 Task: Look for space in Rāmshīr, Iran from 5th July, 2023 to 15th July, 2023 for 9 adults in price range Rs.15000 to Rs.25000. Place can be entire place with 5 bedrooms having 5 beds and 5 bathrooms. Property type can be house, flat, guest house. Amenities needed are: washing machine. Booking option can be shelf check-in. Required host language is English.
Action: Mouse moved to (406, 66)
Screenshot: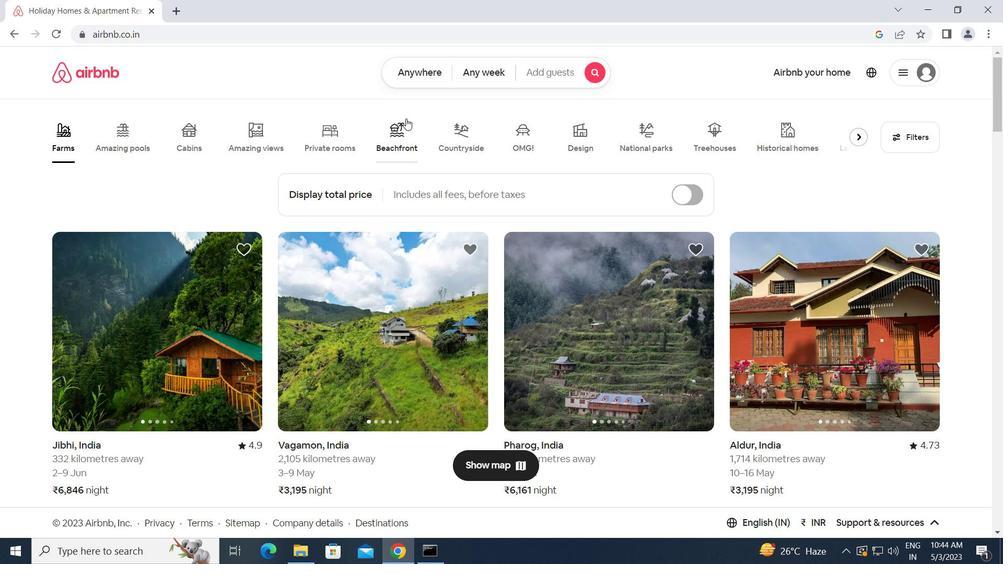 
Action: Mouse pressed left at (406, 66)
Screenshot: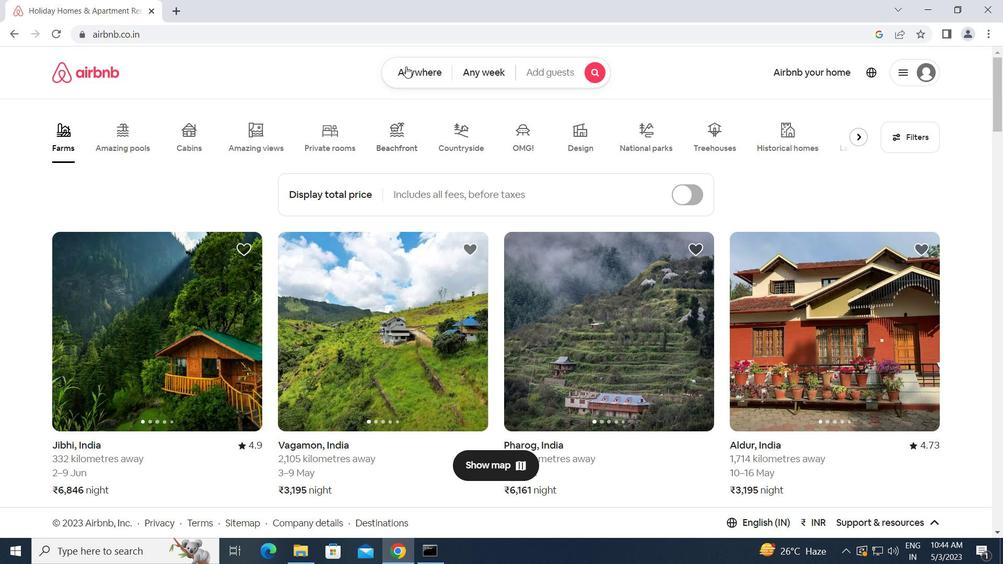 
Action: Mouse moved to (301, 112)
Screenshot: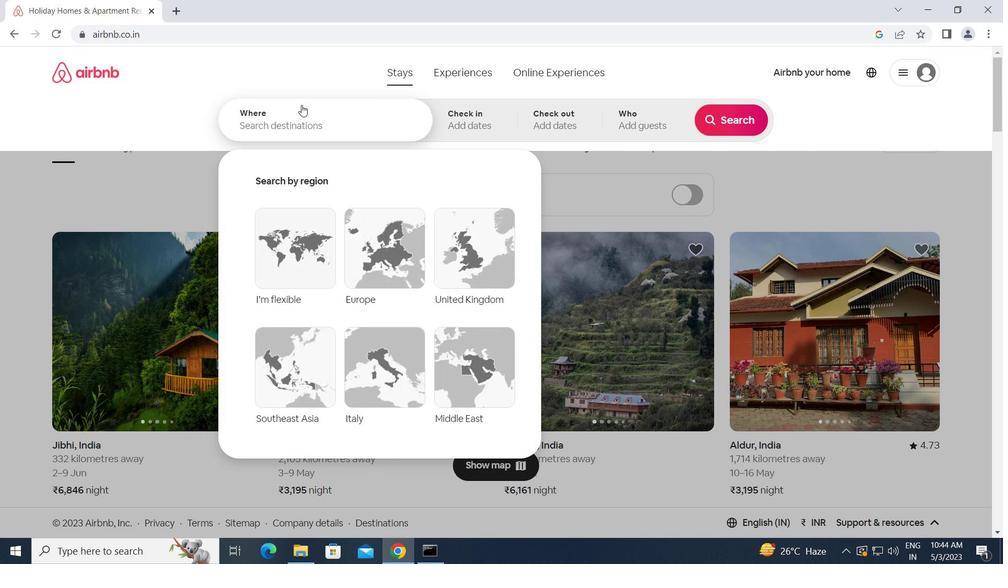 
Action: Mouse pressed left at (301, 112)
Screenshot: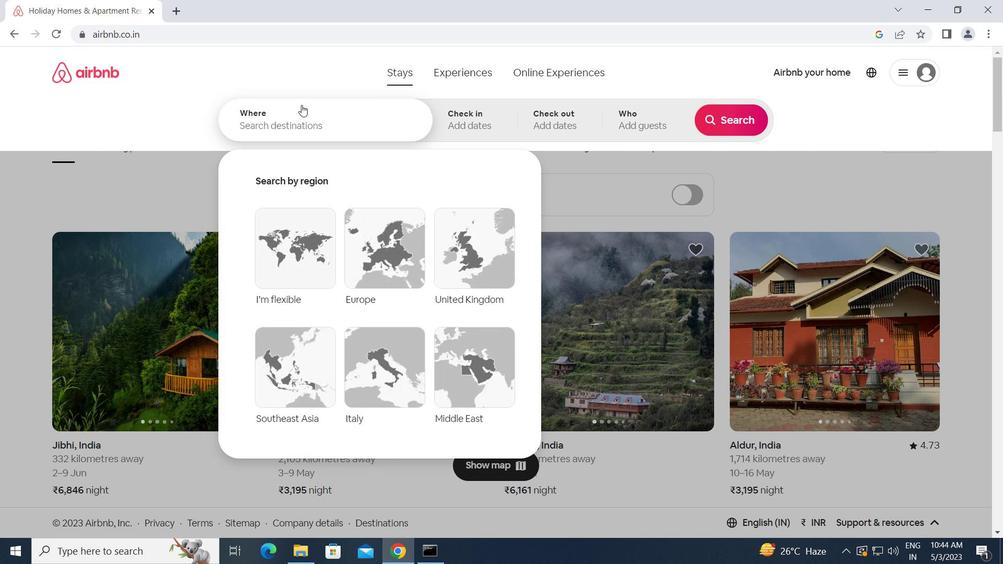 
Action: Key pressed r<Key.caps_lock>amshir,<Key.space><Key.caps_lock>i<Key.caps_lock>ran<Key.enter>
Screenshot: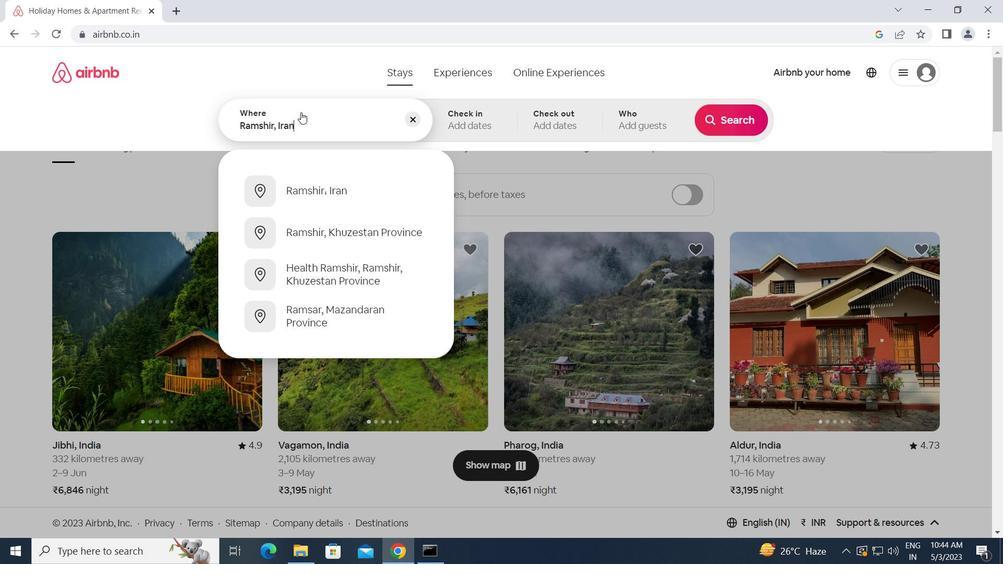 
Action: Mouse moved to (729, 225)
Screenshot: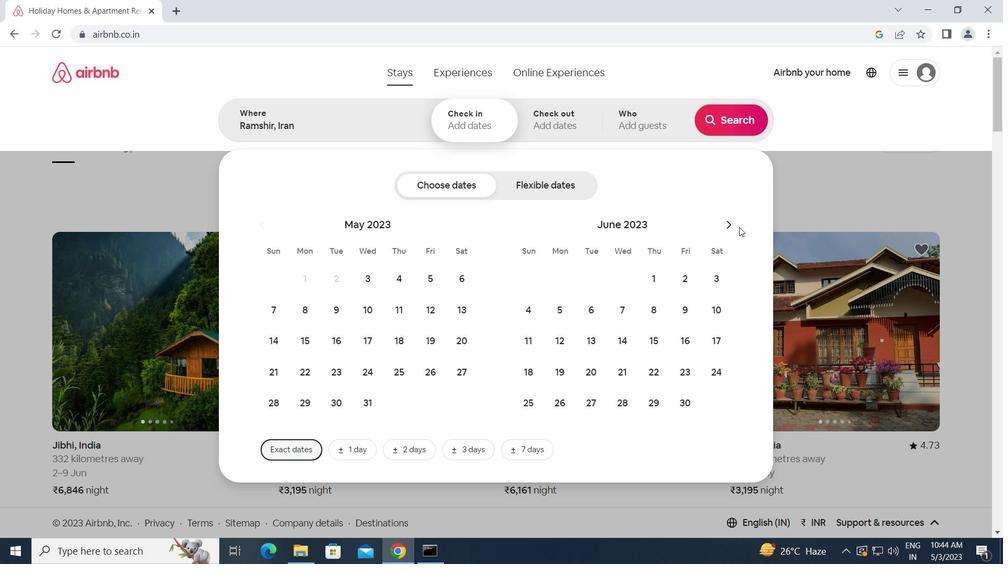 
Action: Mouse pressed left at (729, 225)
Screenshot: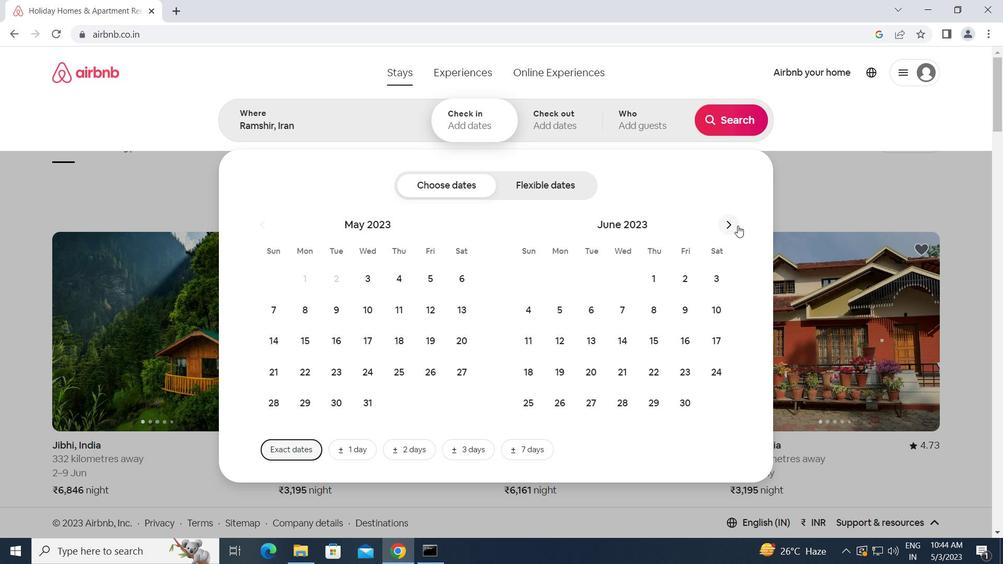 
Action: Mouse moved to (625, 310)
Screenshot: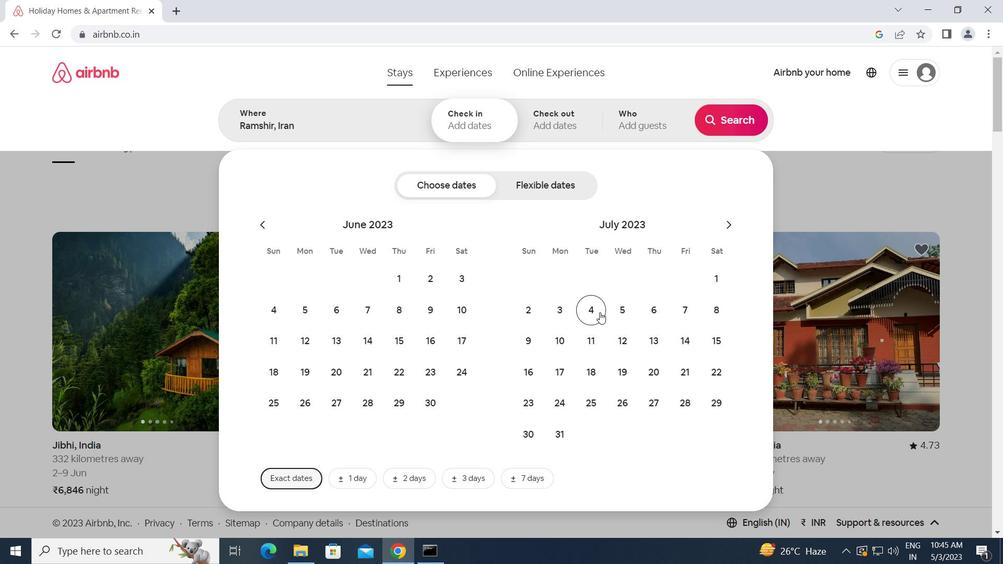 
Action: Mouse pressed left at (625, 310)
Screenshot: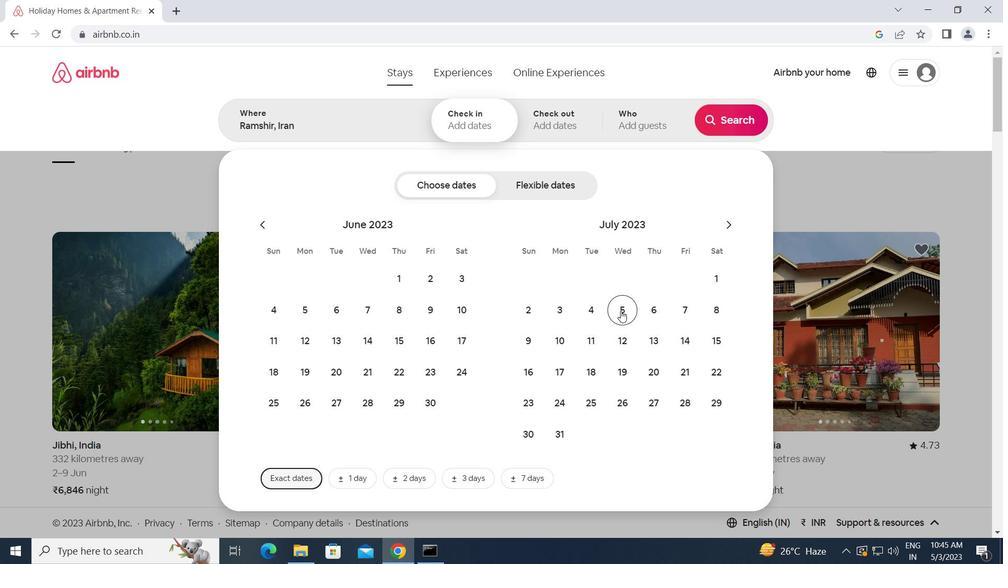 
Action: Mouse moved to (715, 341)
Screenshot: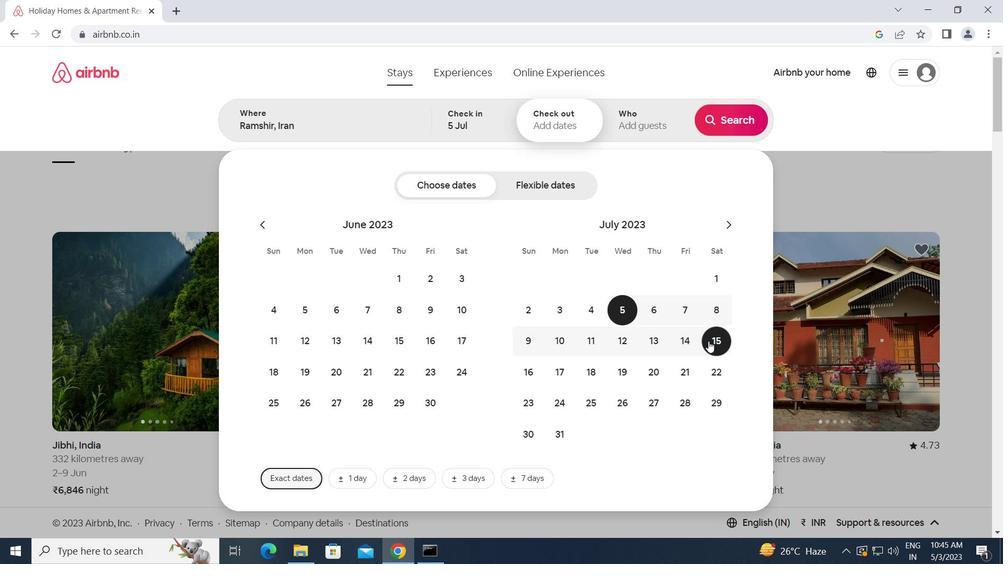 
Action: Mouse pressed left at (715, 341)
Screenshot: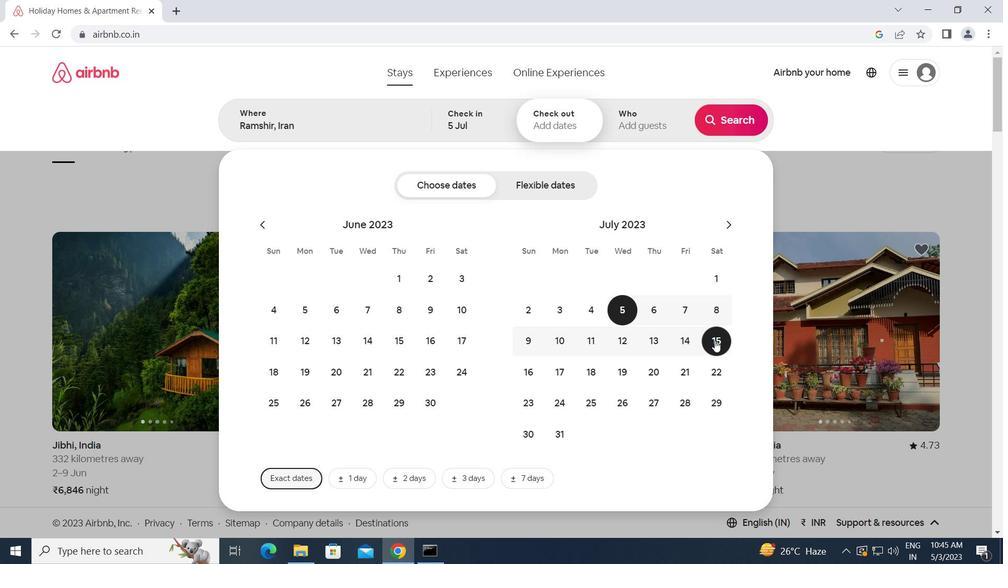 
Action: Mouse moved to (634, 121)
Screenshot: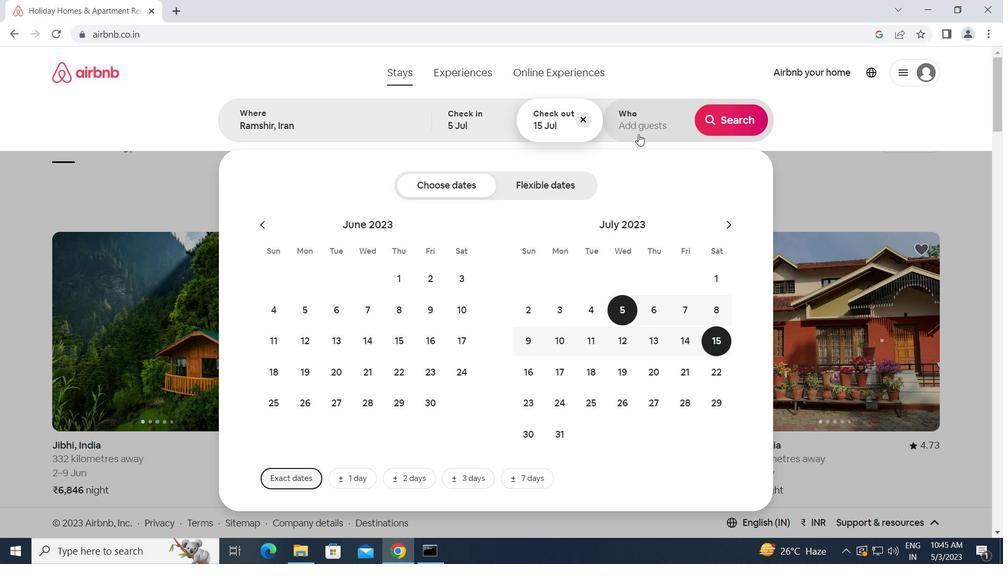 
Action: Mouse pressed left at (634, 121)
Screenshot: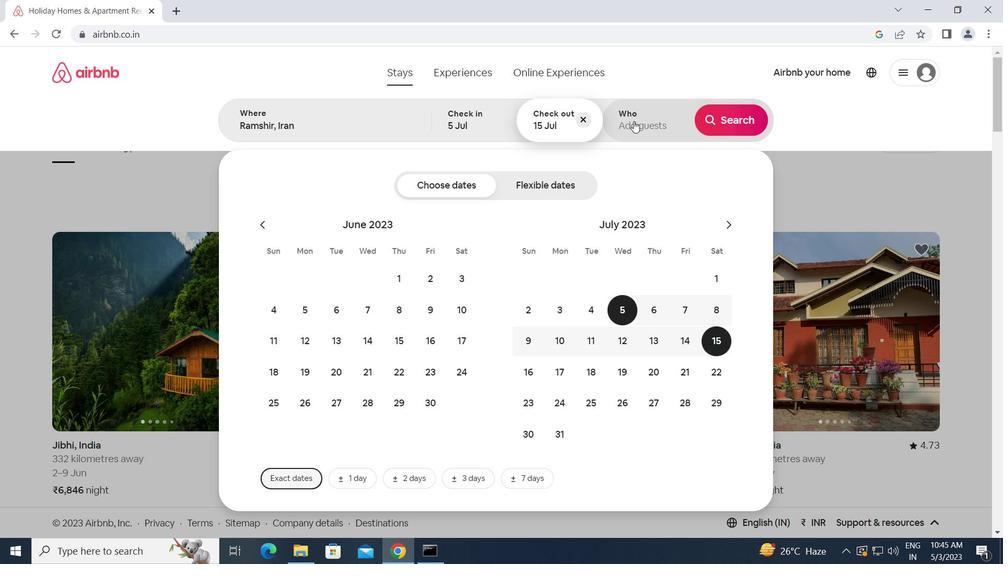 
Action: Mouse moved to (731, 193)
Screenshot: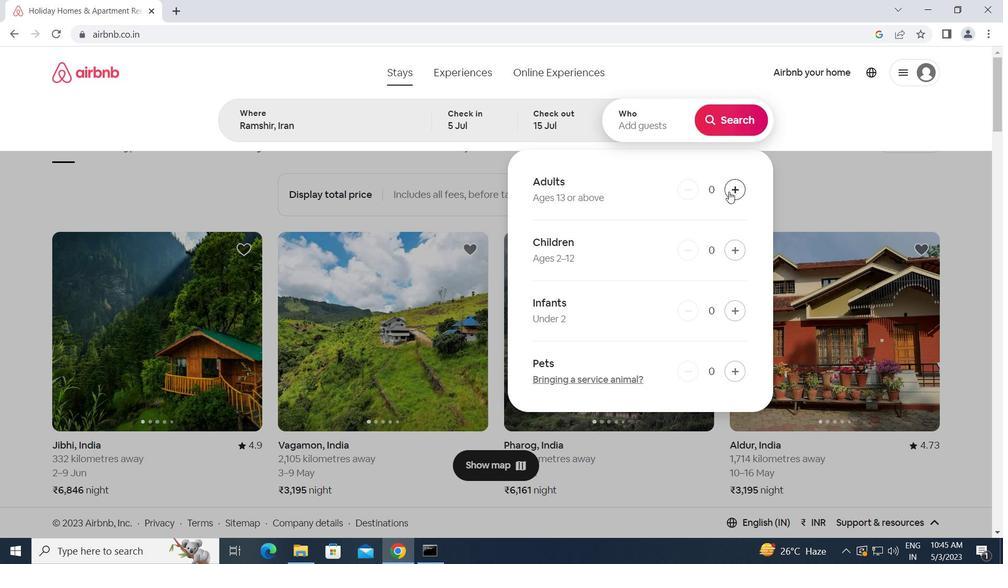 
Action: Mouse pressed left at (731, 193)
Screenshot: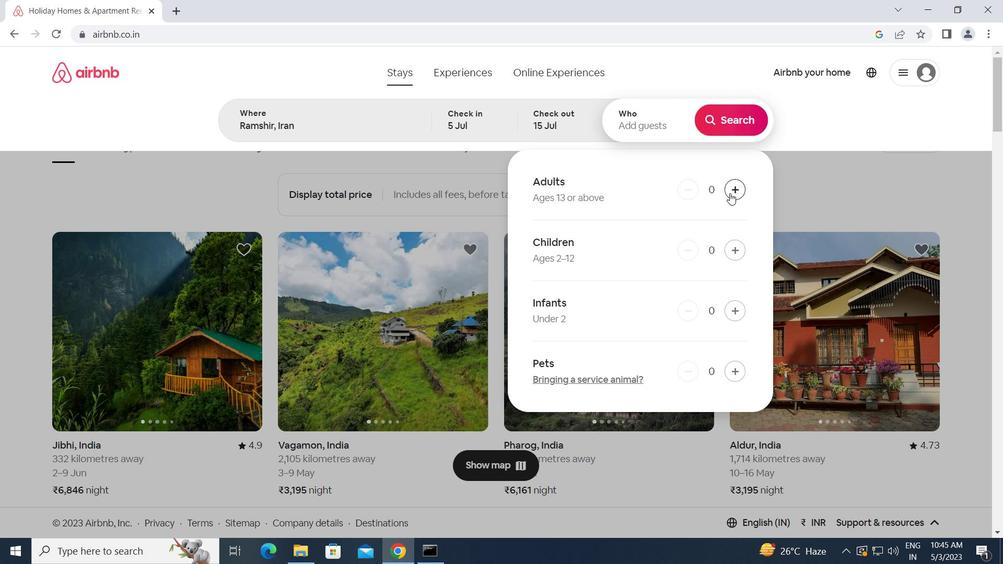 
Action: Mouse pressed left at (731, 193)
Screenshot: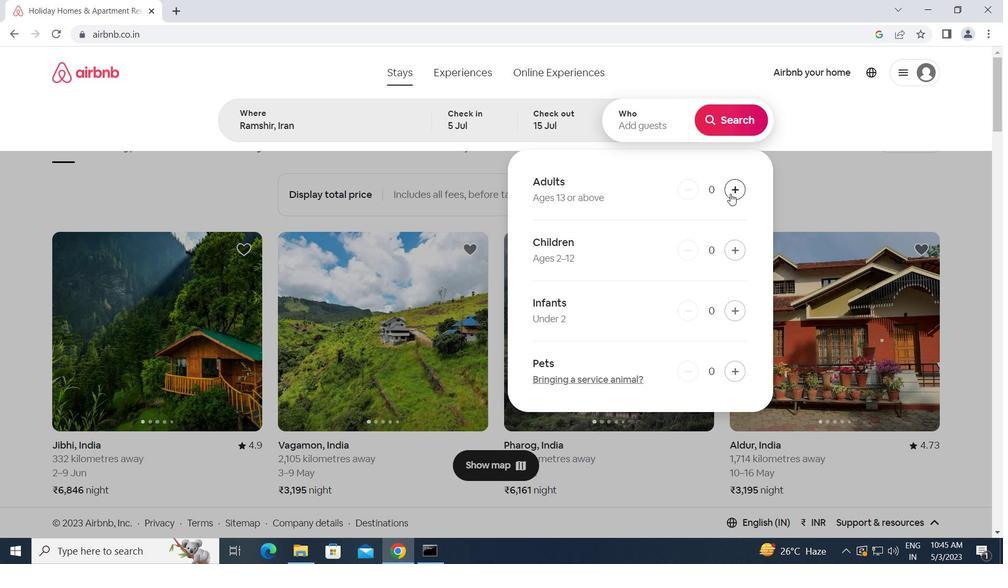 
Action: Mouse pressed left at (731, 193)
Screenshot: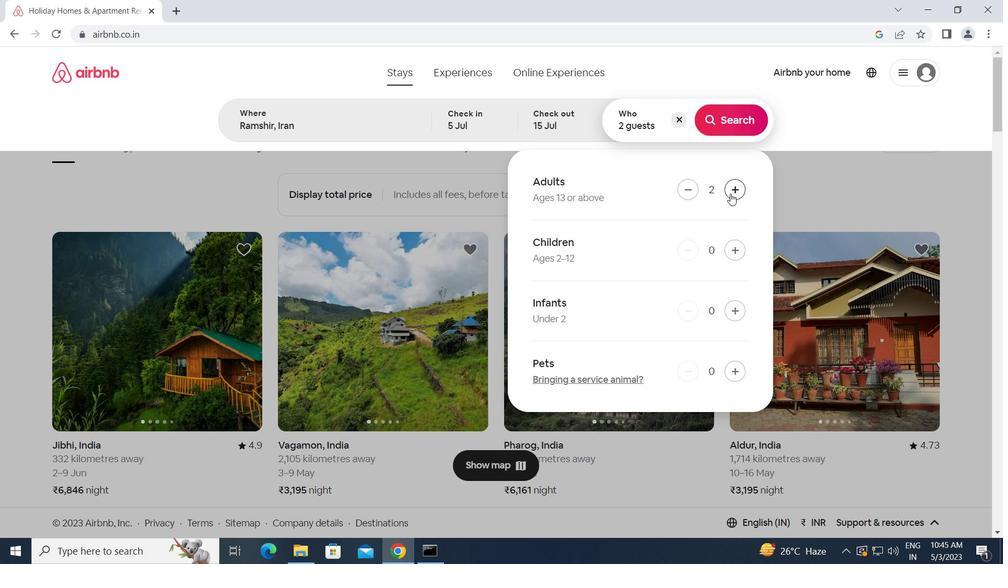 
Action: Mouse pressed left at (731, 193)
Screenshot: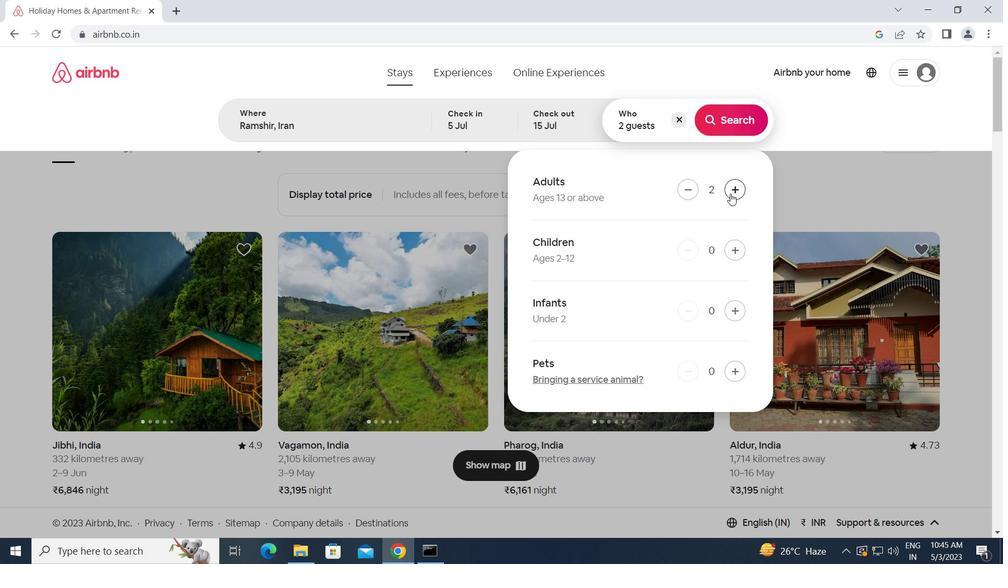 
Action: Mouse pressed left at (731, 193)
Screenshot: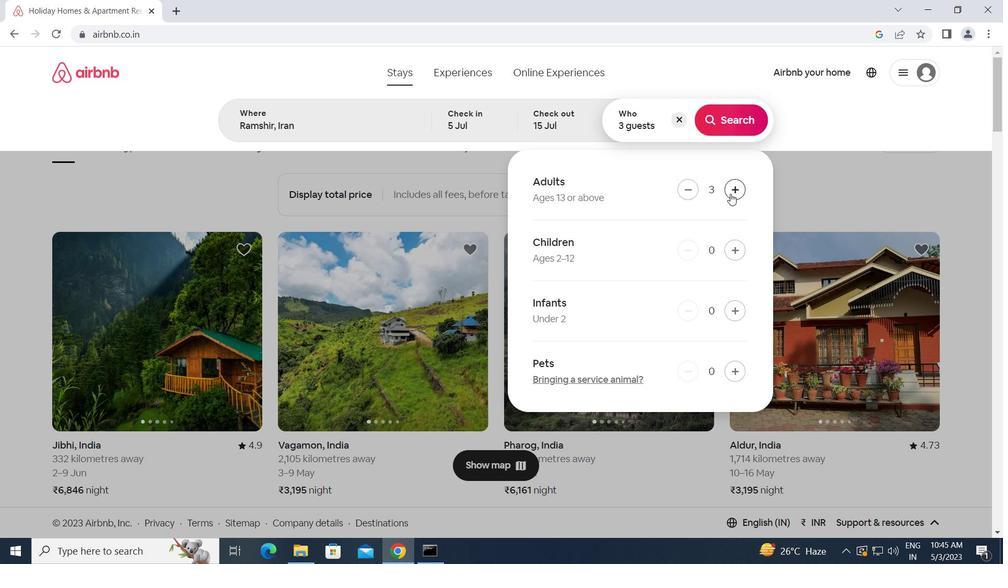 
Action: Mouse pressed left at (731, 193)
Screenshot: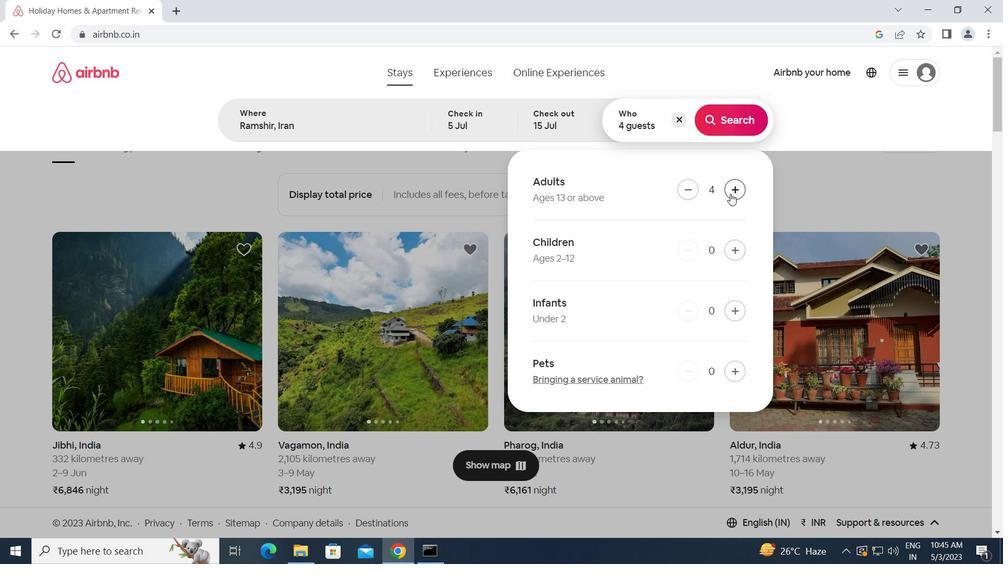 
Action: Mouse pressed left at (731, 193)
Screenshot: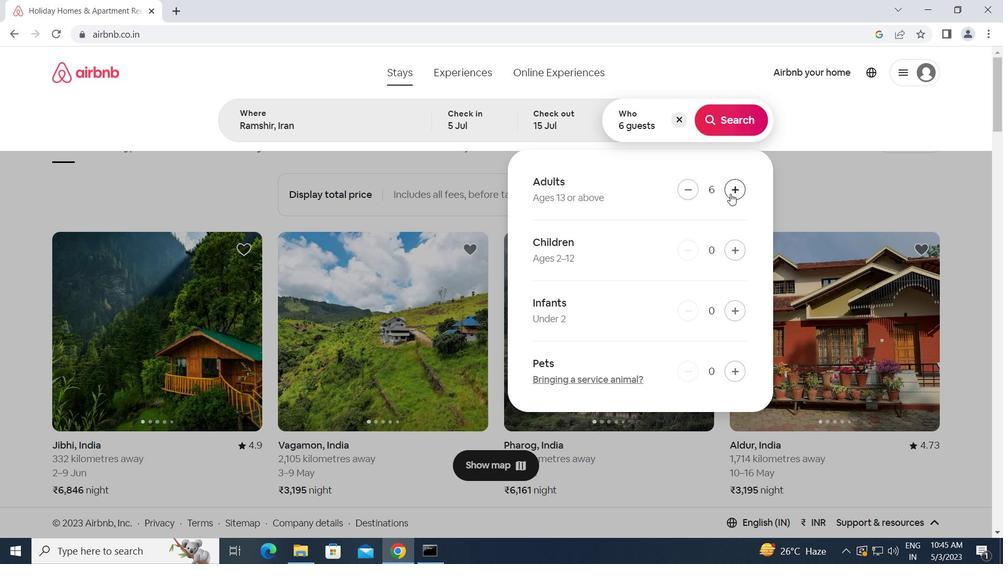 
Action: Mouse pressed left at (731, 193)
Screenshot: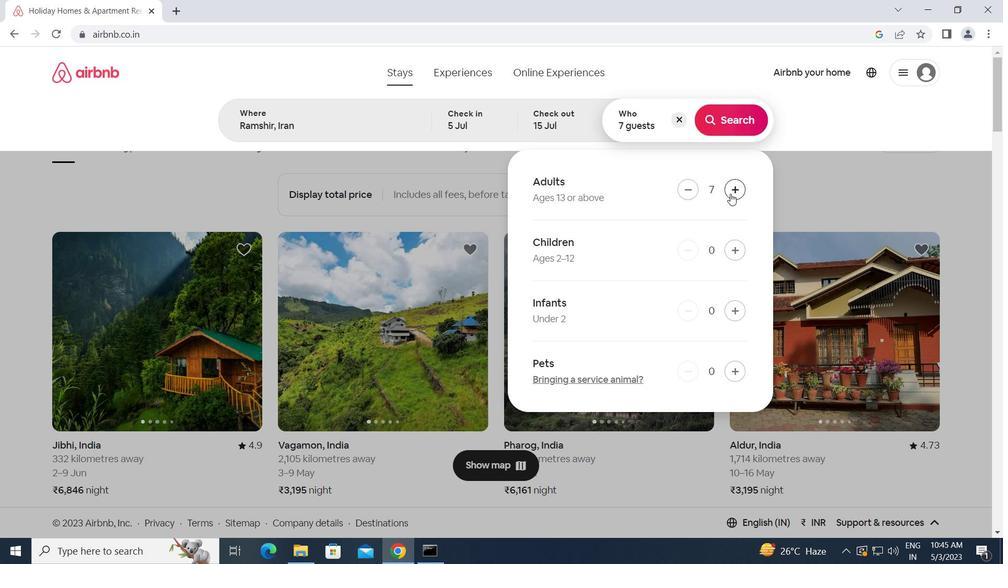 
Action: Mouse pressed left at (731, 193)
Screenshot: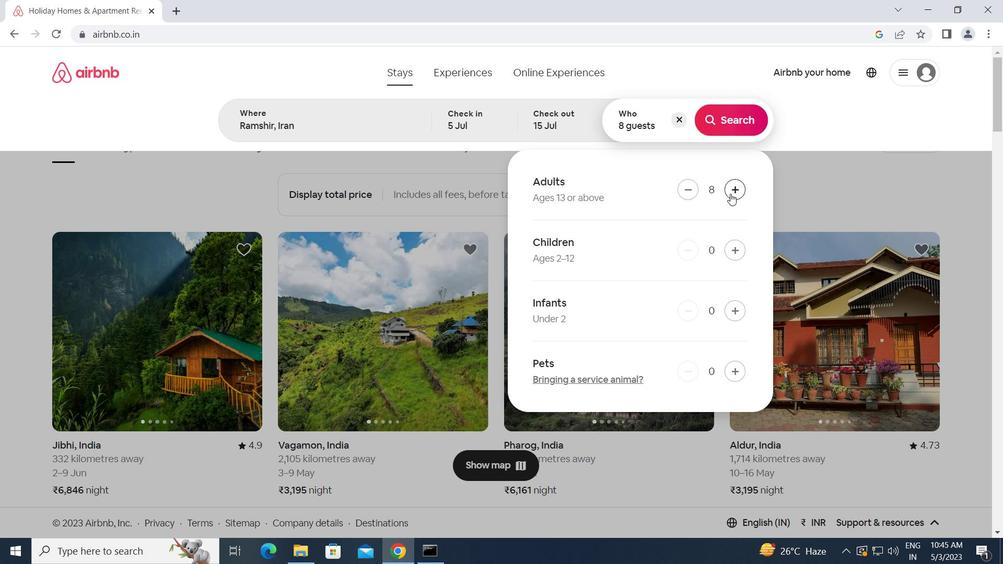 
Action: Mouse moved to (723, 120)
Screenshot: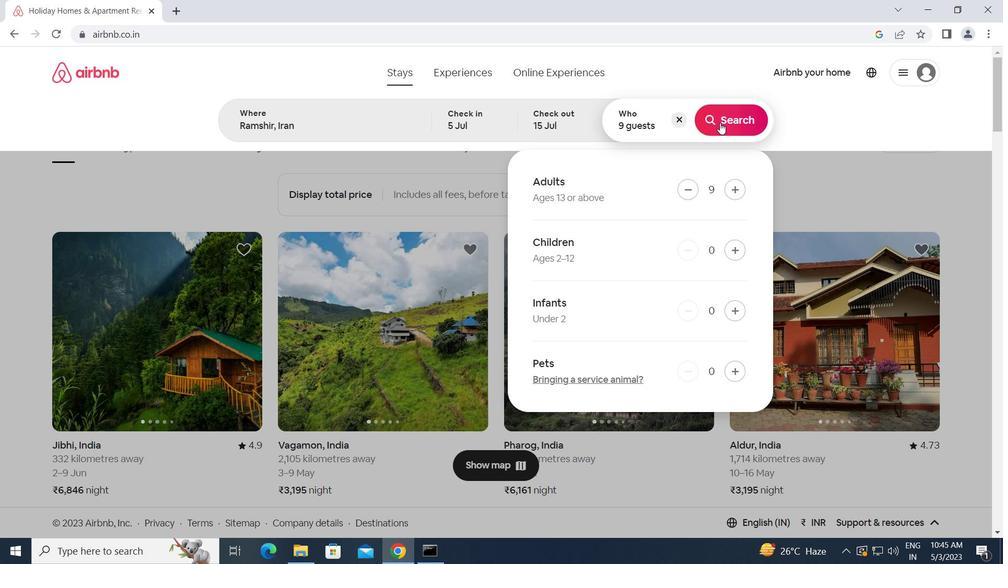 
Action: Mouse pressed left at (723, 120)
Screenshot: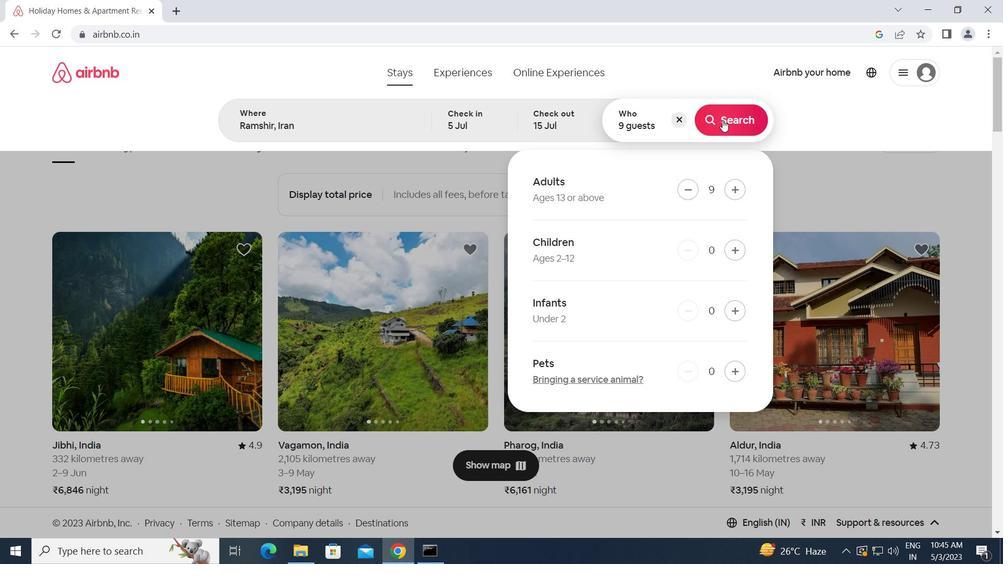 
Action: Mouse moved to (942, 123)
Screenshot: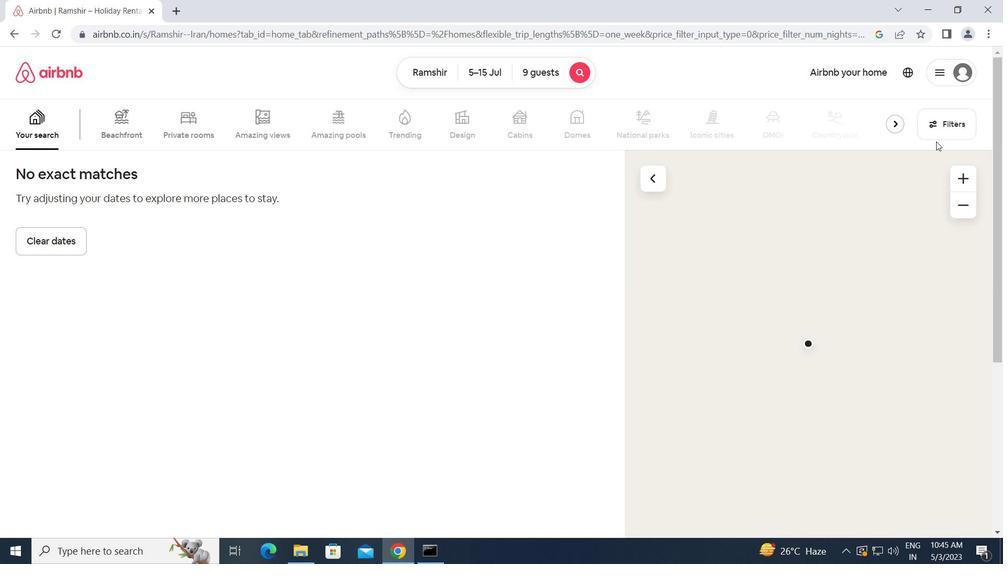 
Action: Mouse pressed left at (942, 123)
Screenshot: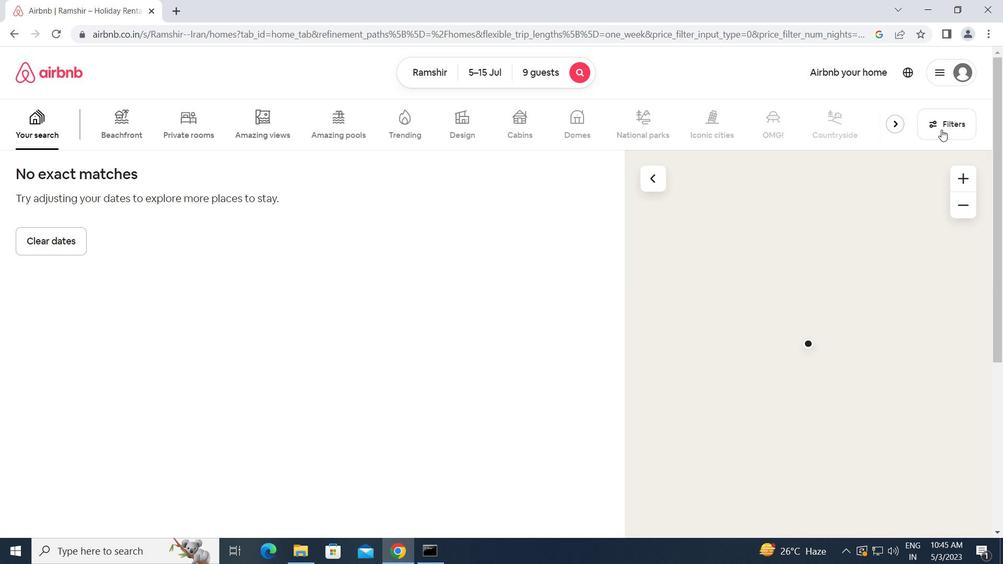 
Action: Mouse moved to (333, 207)
Screenshot: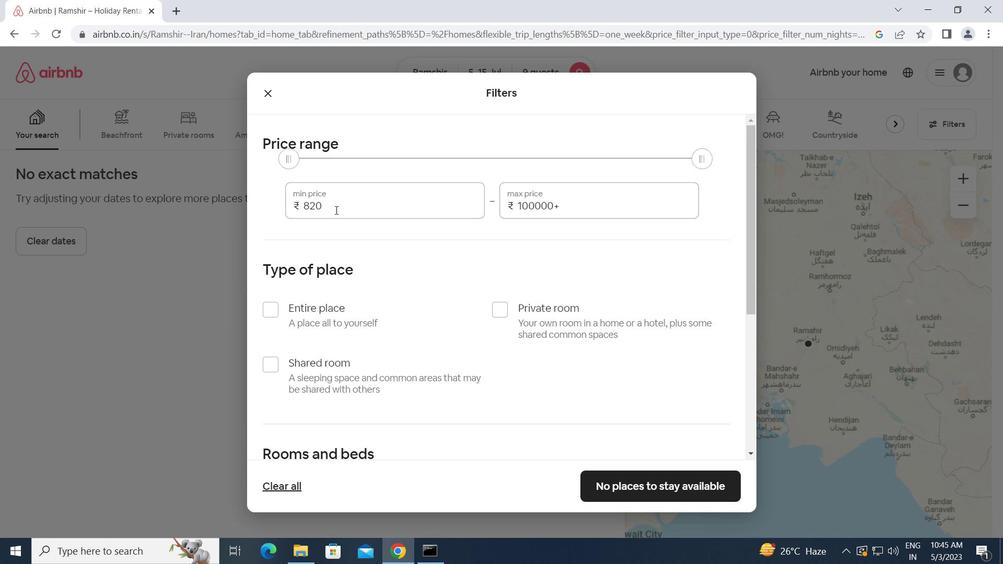 
Action: Mouse pressed left at (333, 207)
Screenshot: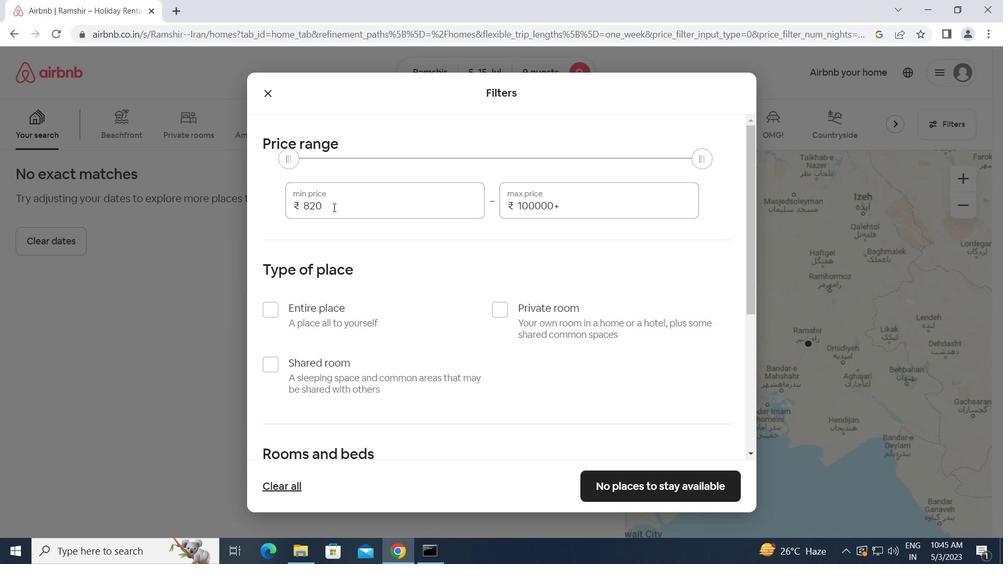 
Action: Mouse moved to (281, 207)
Screenshot: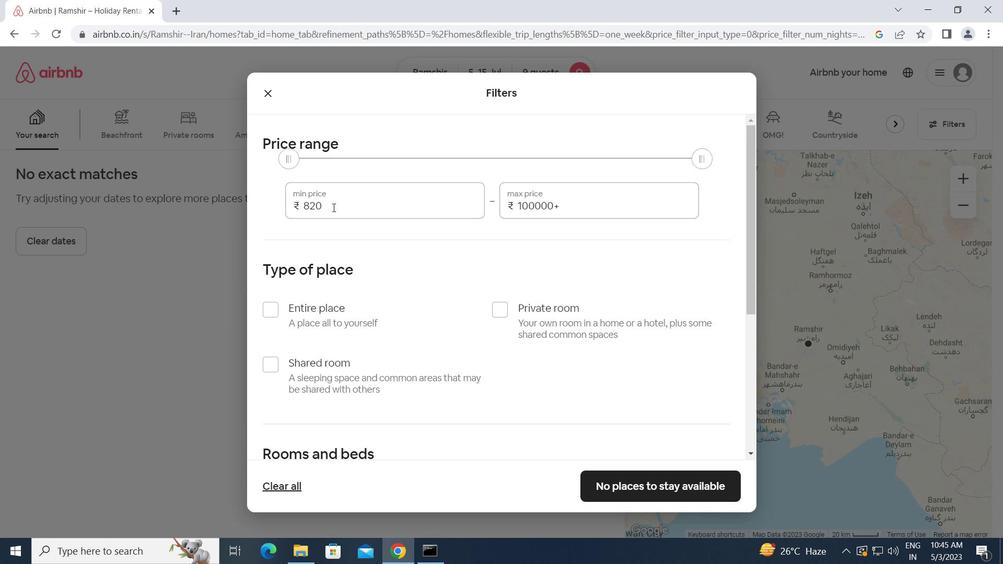 
Action: Key pressed 15000<Key.tab>3<Key.backspace>25000
Screenshot: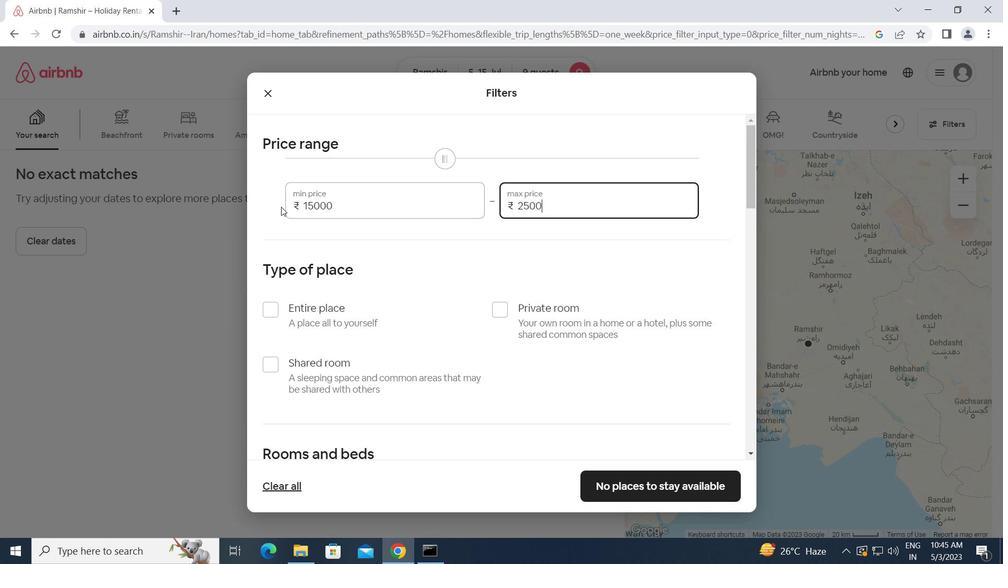 
Action: Mouse moved to (266, 300)
Screenshot: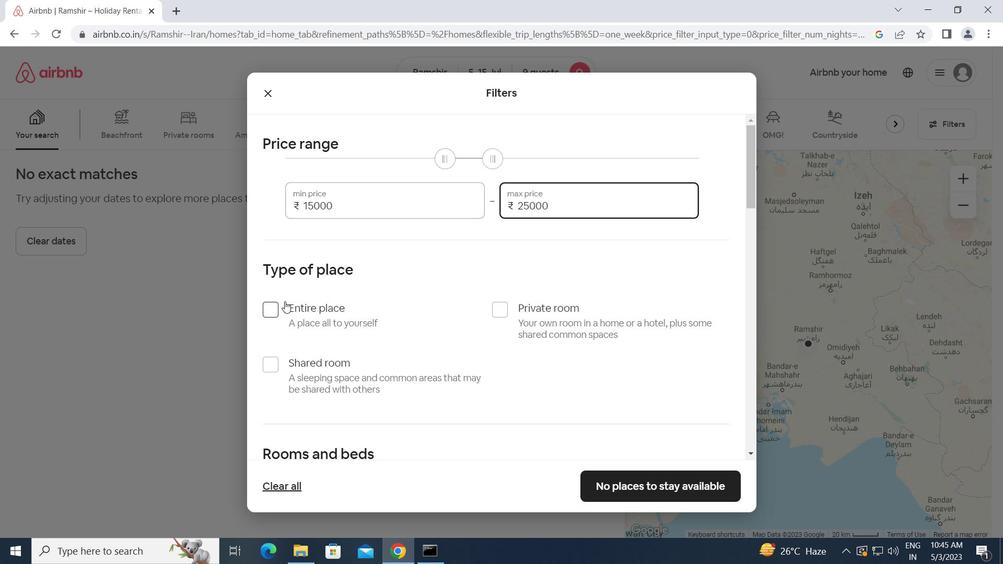 
Action: Mouse pressed left at (266, 300)
Screenshot: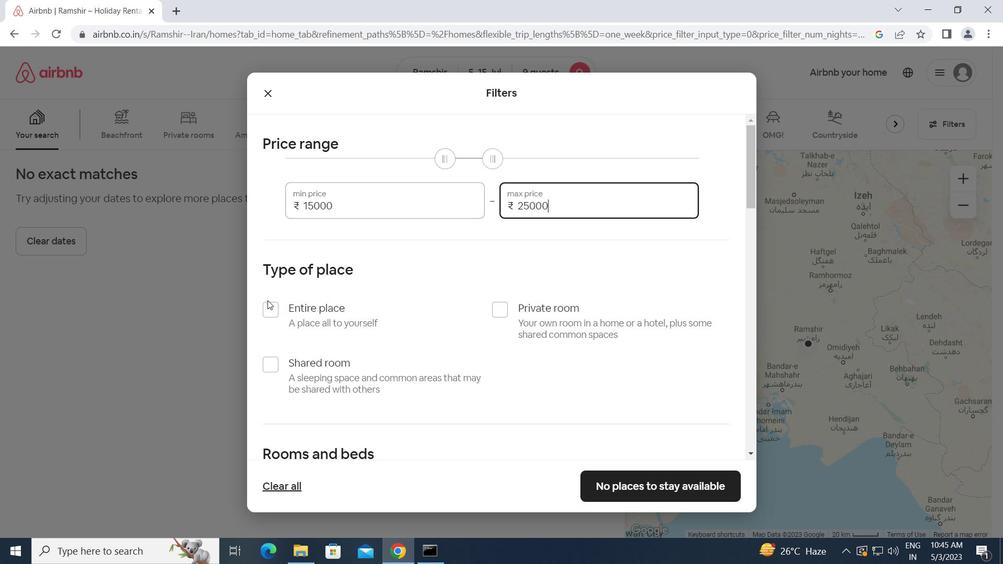 
Action: Mouse moved to (278, 306)
Screenshot: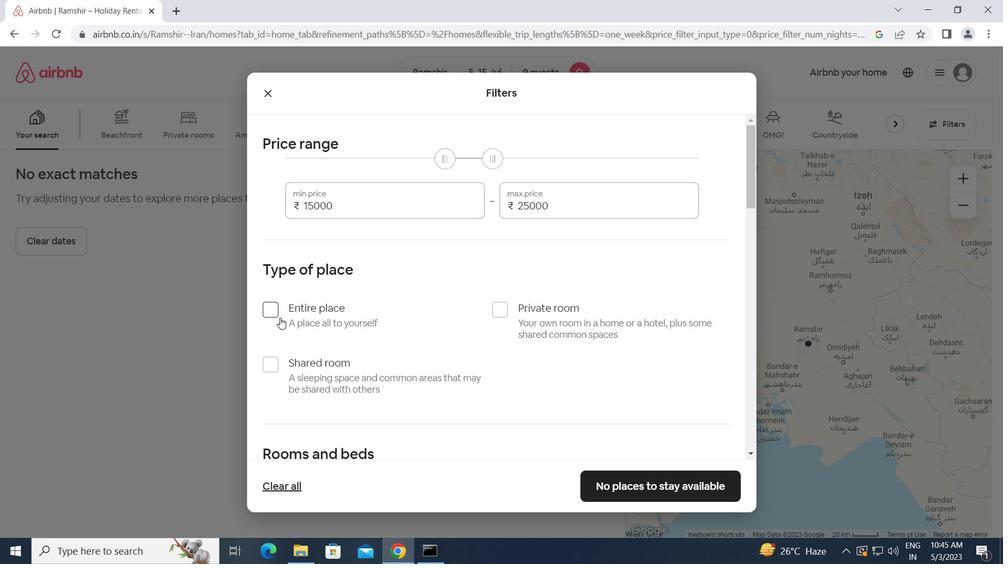 
Action: Mouse pressed left at (278, 306)
Screenshot: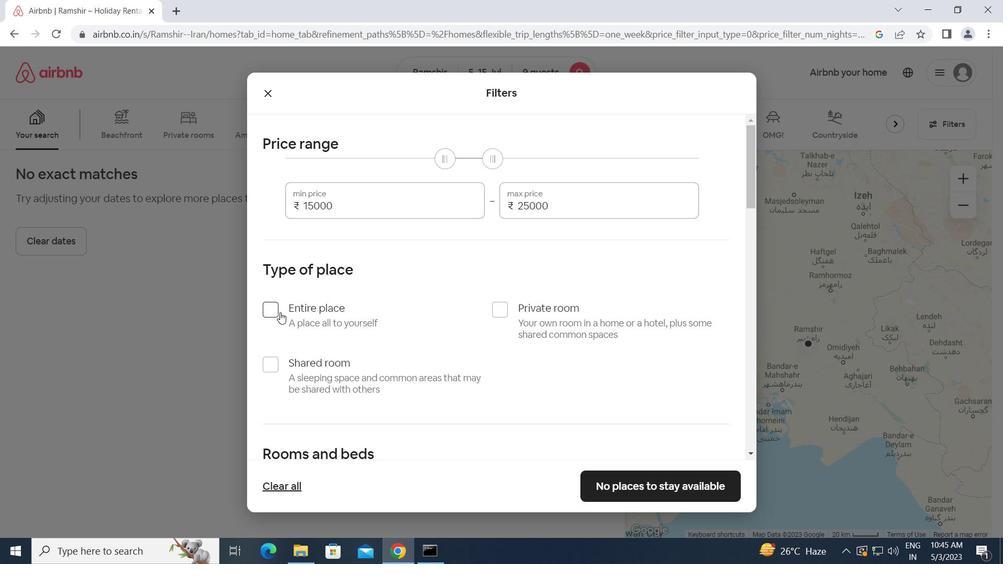 
Action: Mouse moved to (288, 311)
Screenshot: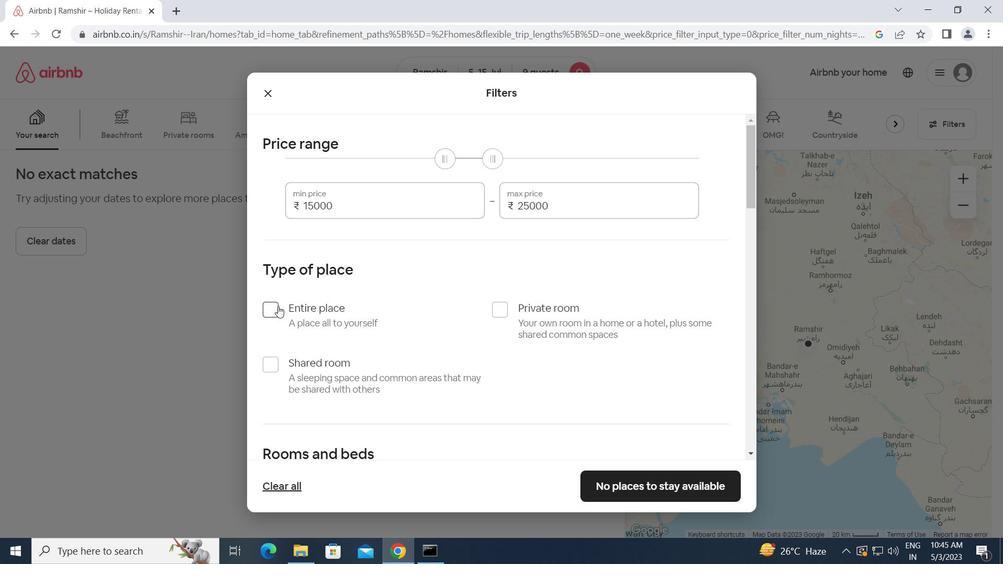
Action: Mouse scrolled (288, 311) with delta (0, 0)
Screenshot: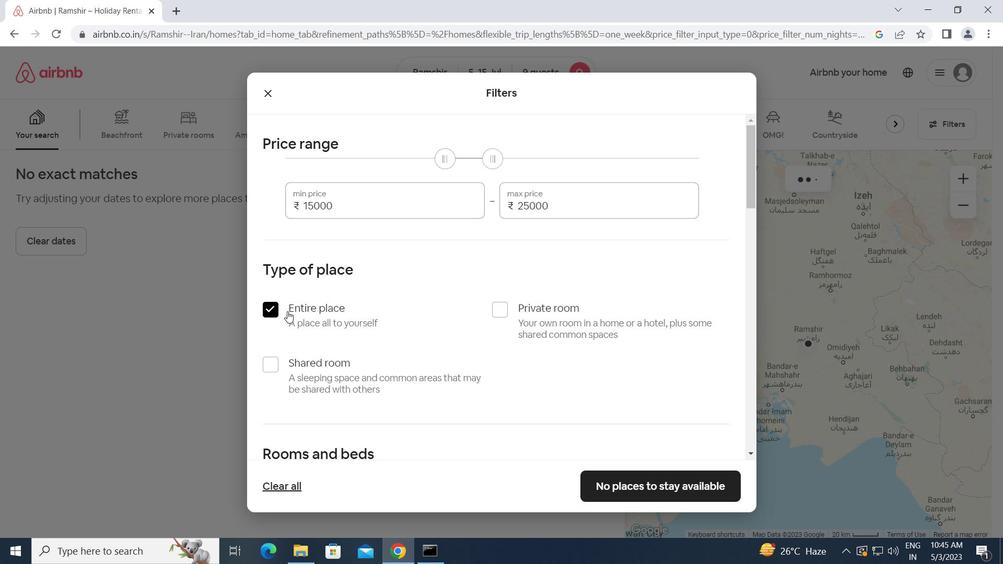 
Action: Mouse scrolled (288, 311) with delta (0, 0)
Screenshot: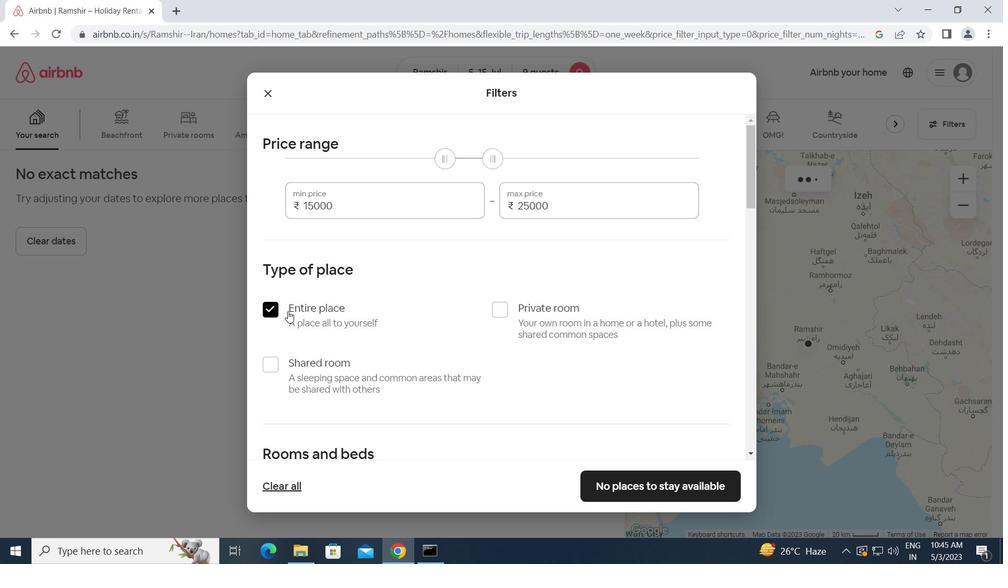 
Action: Mouse scrolled (288, 311) with delta (0, 0)
Screenshot: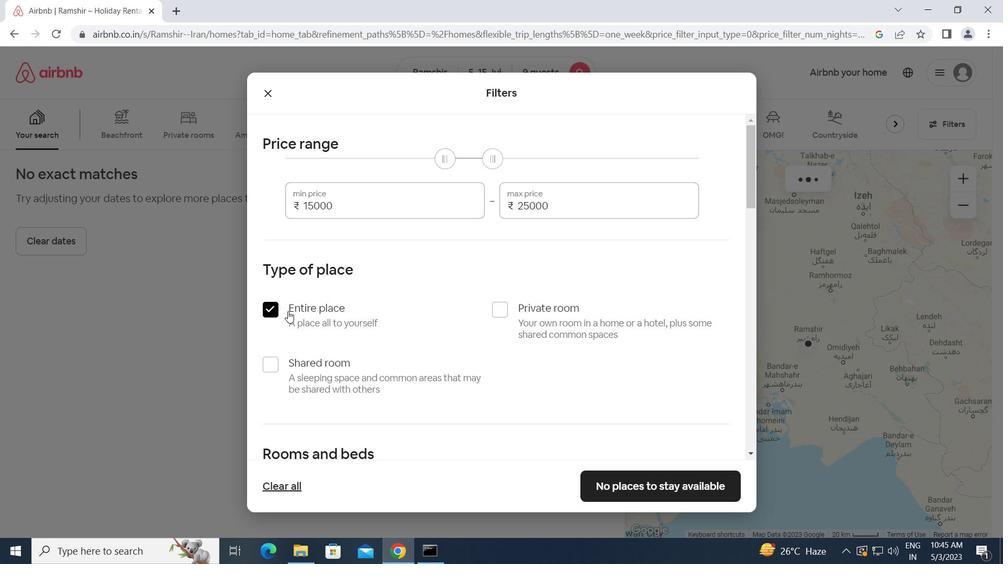 
Action: Mouse scrolled (288, 311) with delta (0, 0)
Screenshot: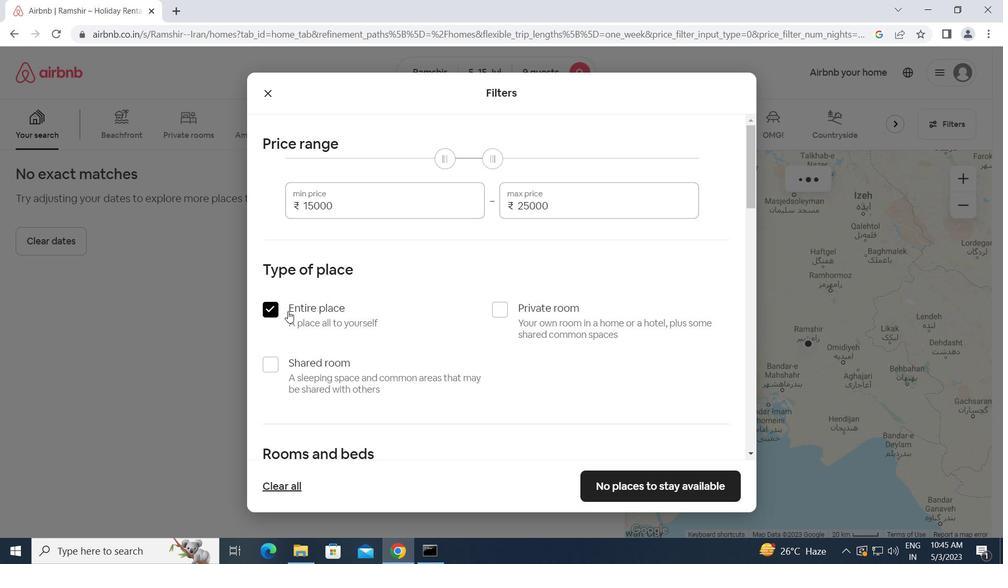 
Action: Mouse moved to (512, 259)
Screenshot: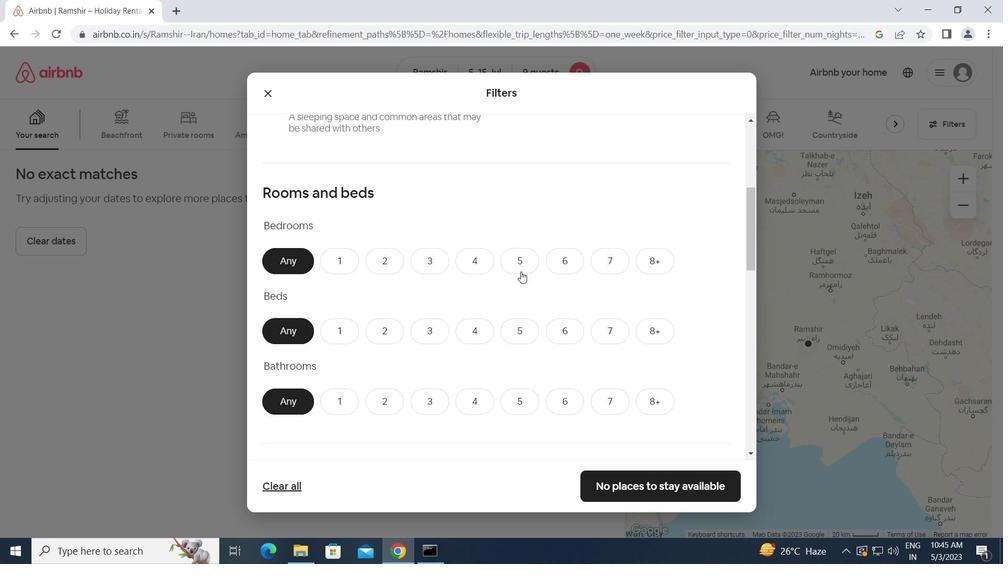 
Action: Mouse pressed left at (512, 259)
Screenshot: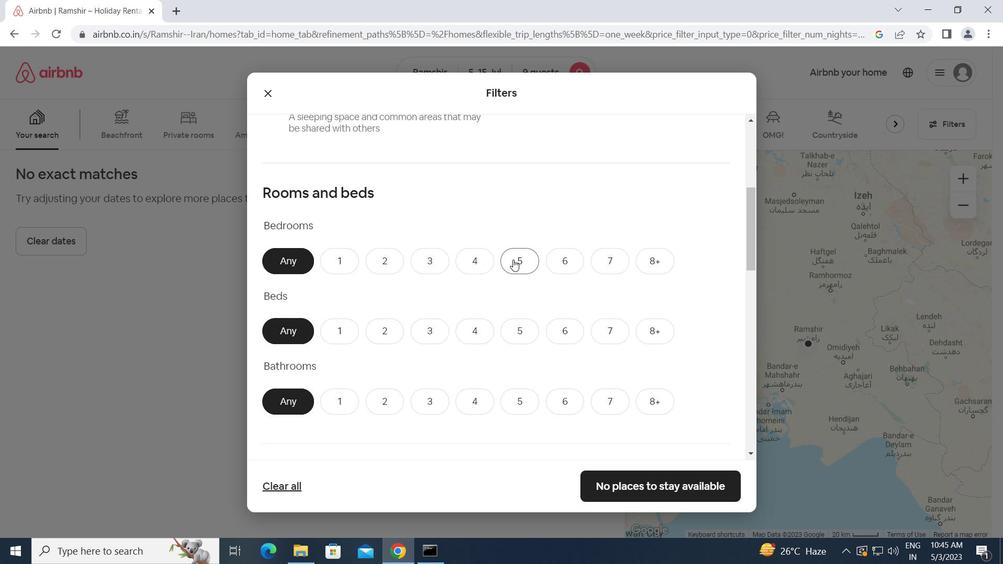 
Action: Mouse moved to (514, 329)
Screenshot: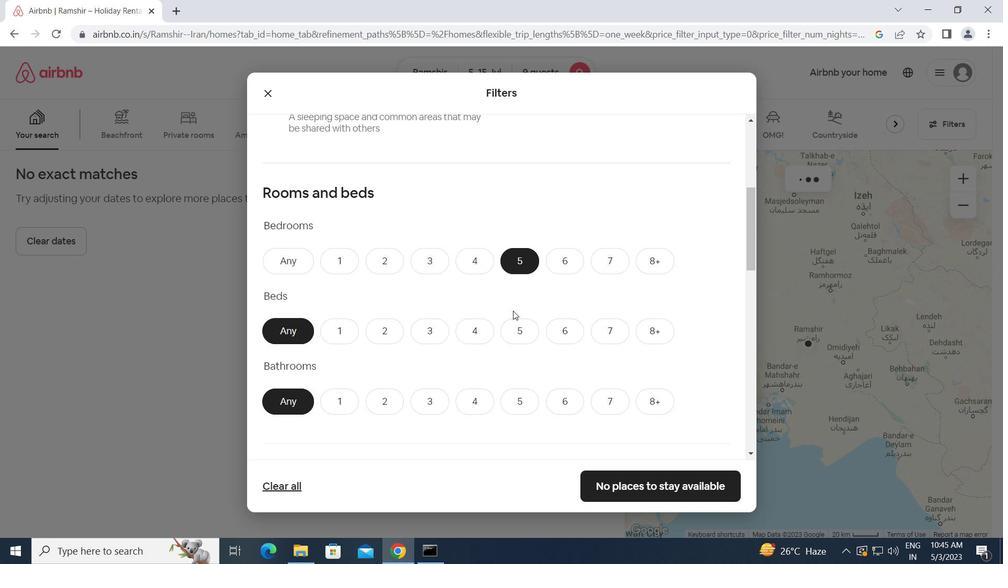 
Action: Mouse pressed left at (514, 329)
Screenshot: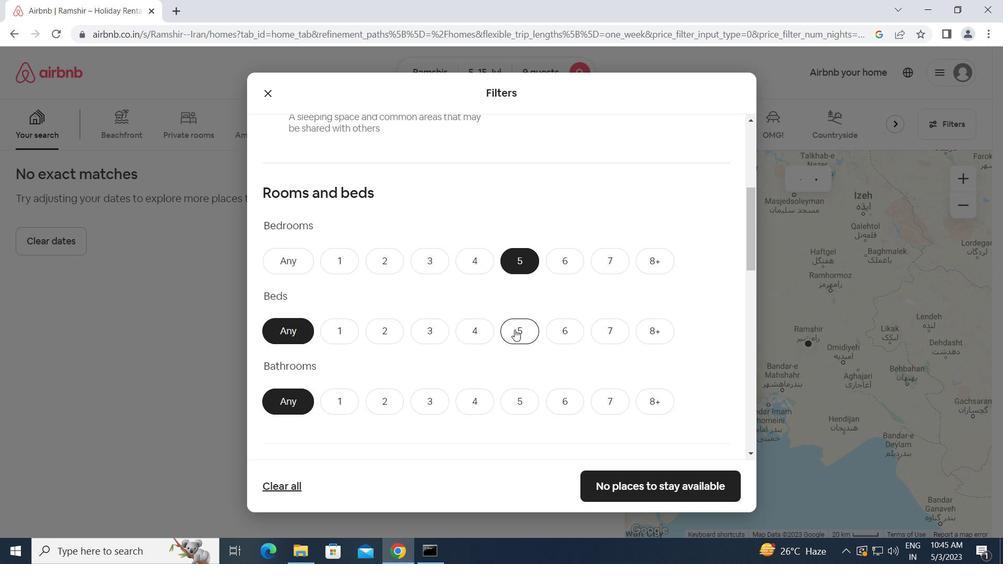 
Action: Mouse moved to (527, 413)
Screenshot: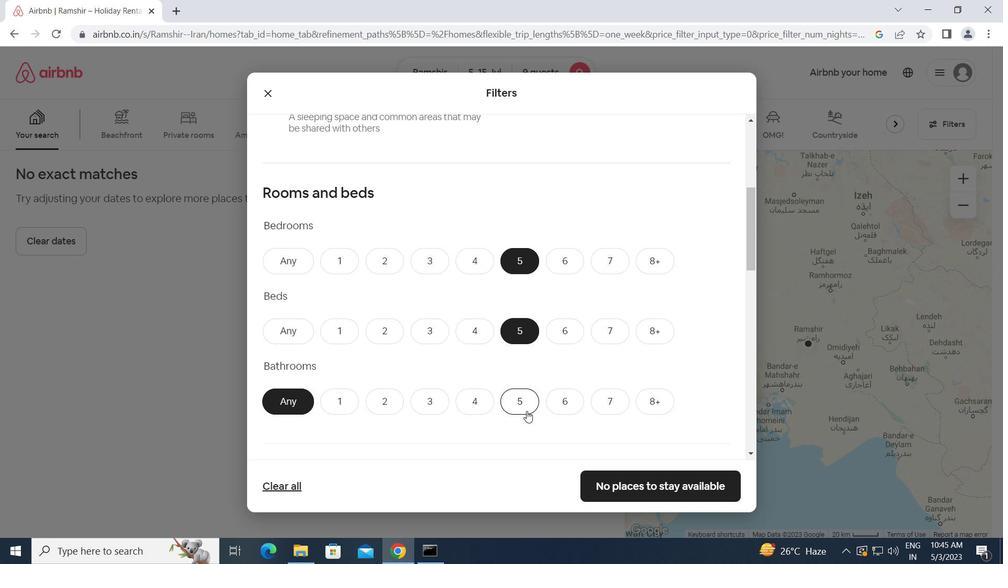 
Action: Mouse pressed left at (527, 413)
Screenshot: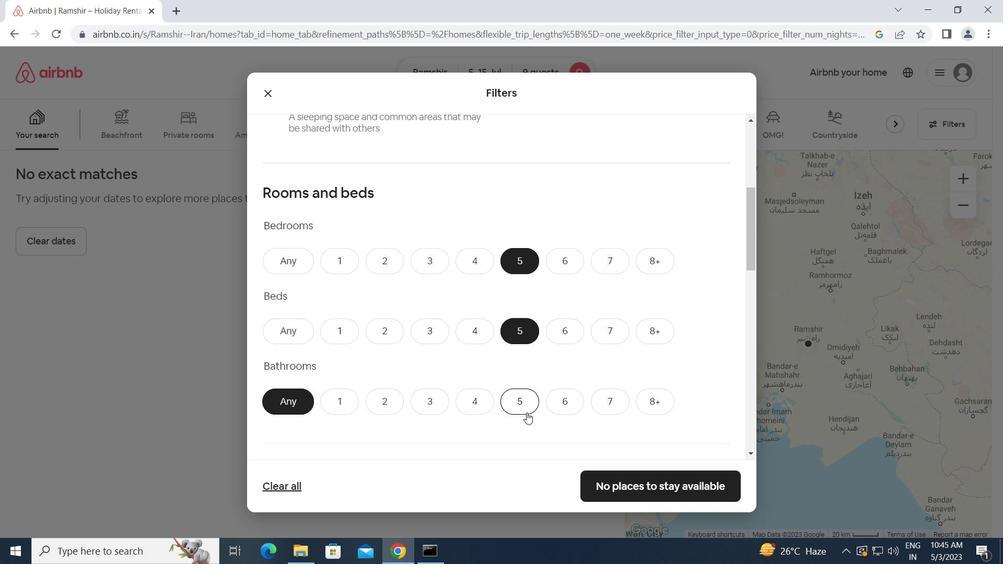 
Action: Mouse moved to (491, 431)
Screenshot: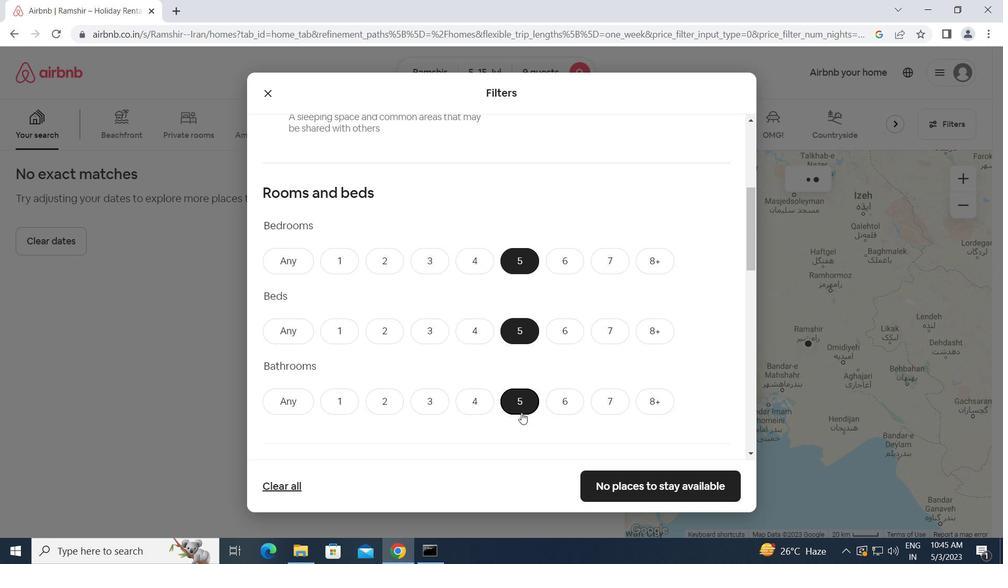 
Action: Mouse scrolled (491, 430) with delta (0, 0)
Screenshot: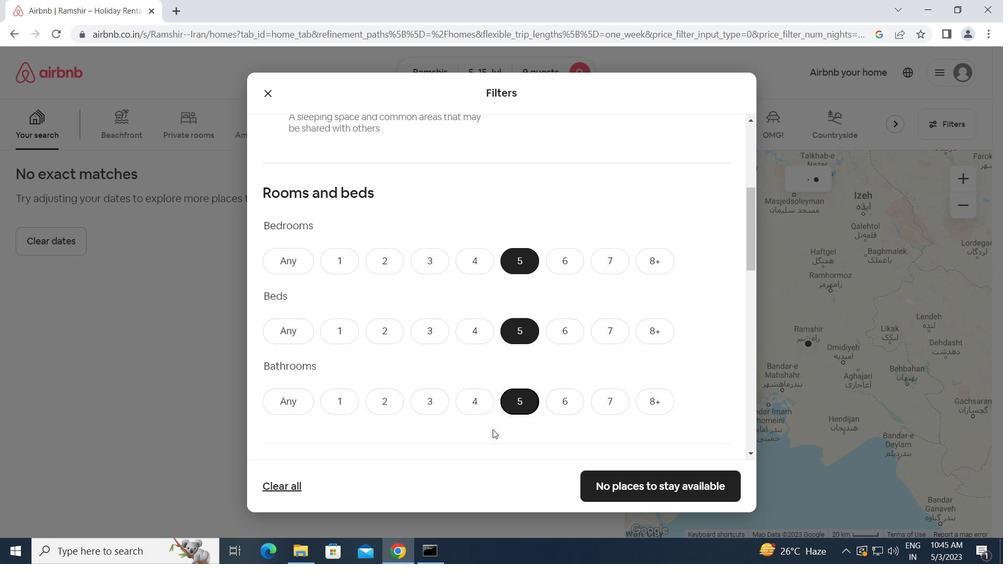 
Action: Mouse scrolled (491, 430) with delta (0, 0)
Screenshot: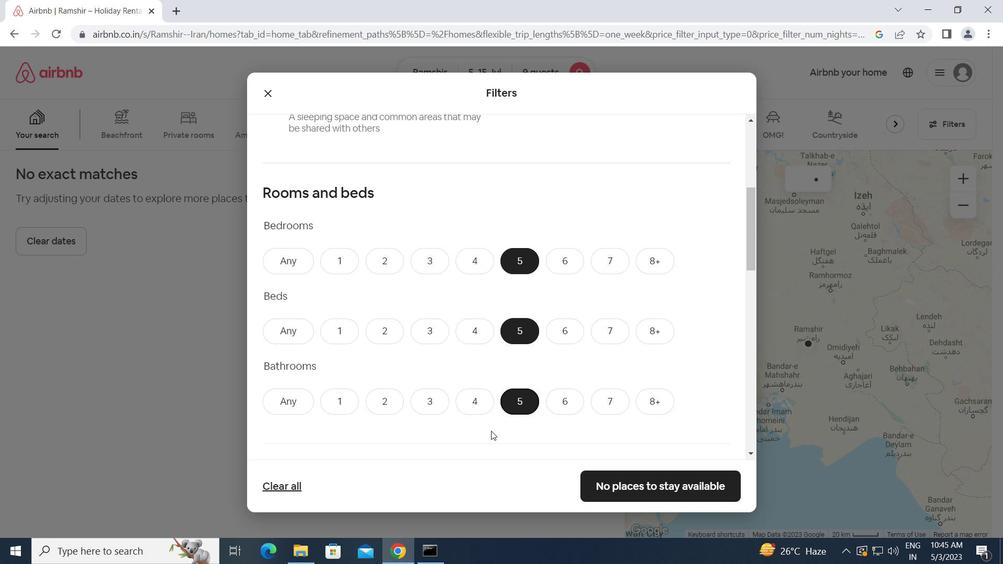 
Action: Mouse moved to (470, 430)
Screenshot: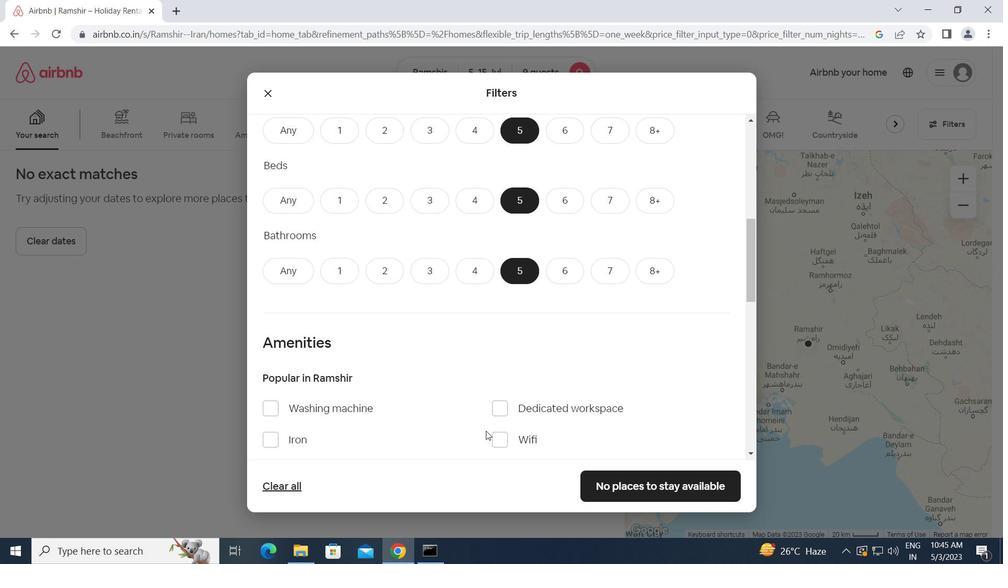 
Action: Mouse scrolled (470, 429) with delta (0, 0)
Screenshot: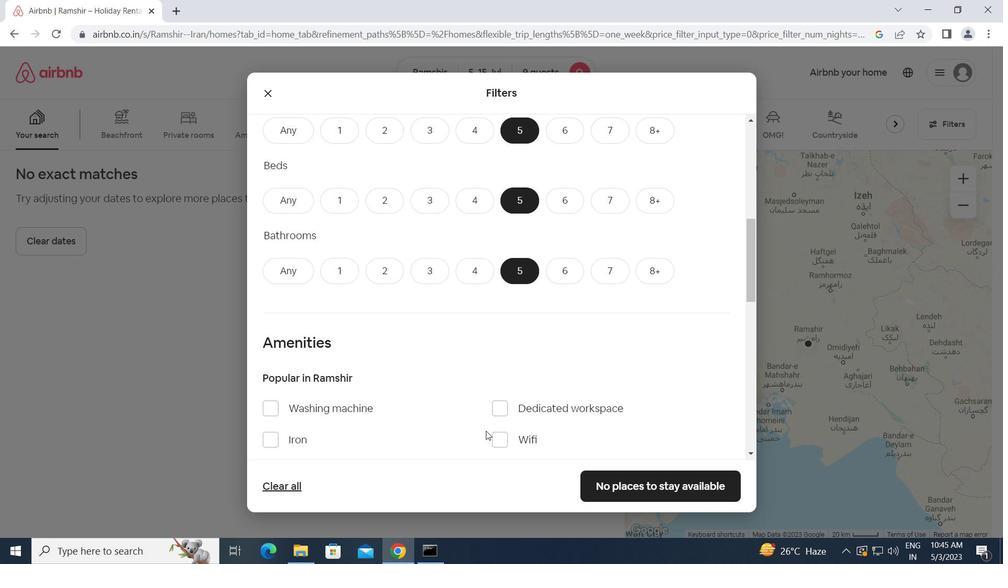 
Action: Mouse moved to (266, 339)
Screenshot: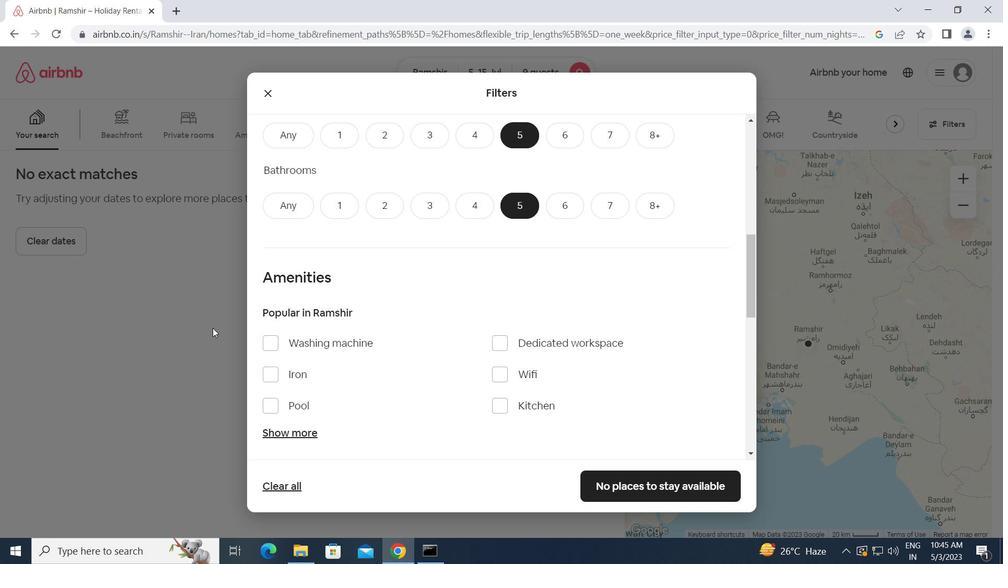 
Action: Mouse pressed left at (266, 339)
Screenshot: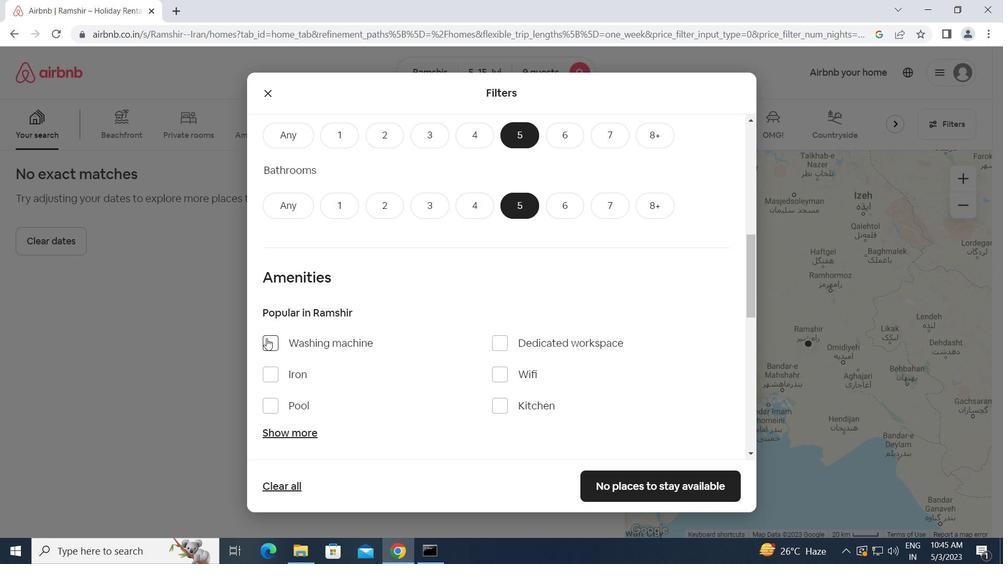 
Action: Mouse moved to (379, 392)
Screenshot: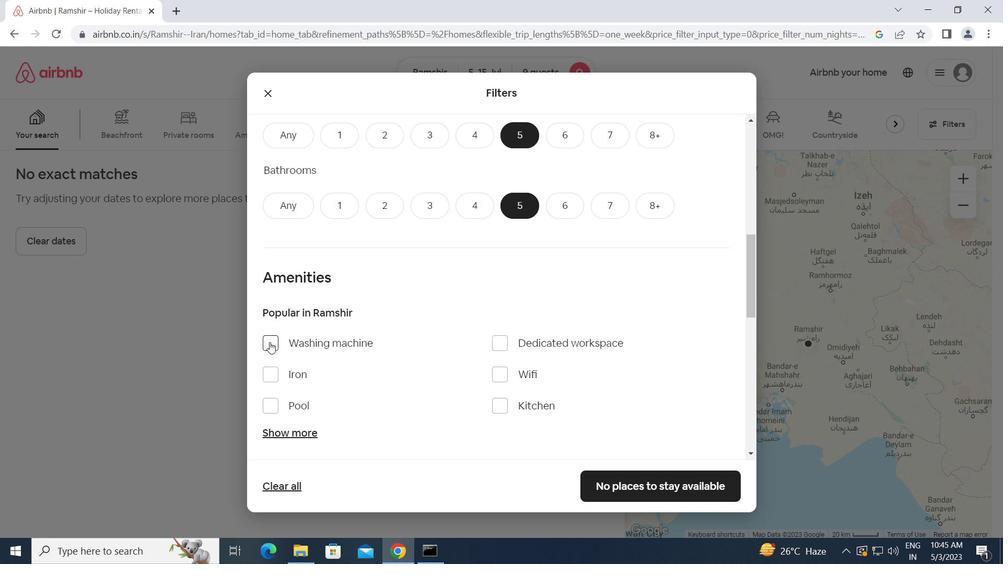 
Action: Mouse scrolled (379, 391) with delta (0, 0)
Screenshot: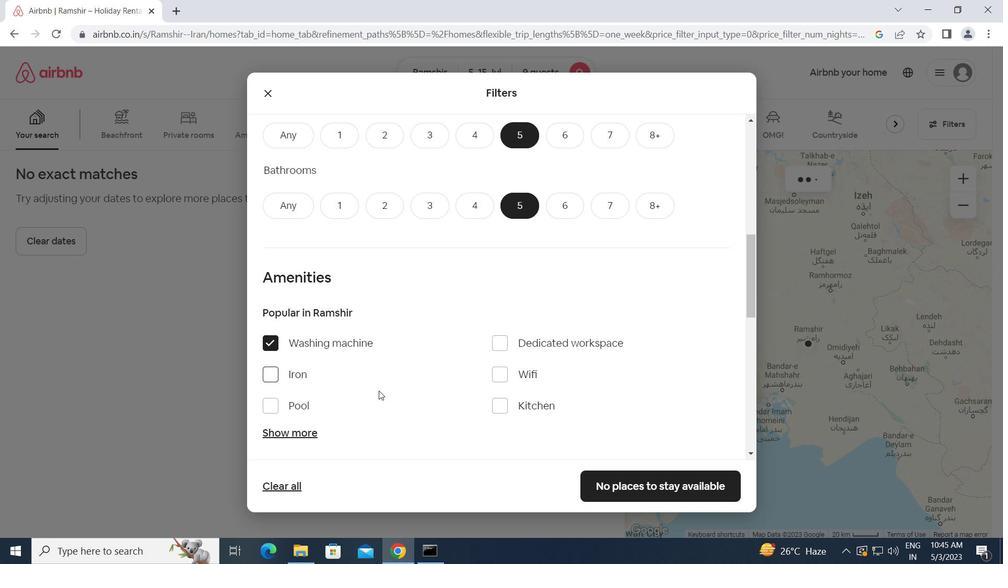 
Action: Mouse scrolled (379, 391) with delta (0, 0)
Screenshot: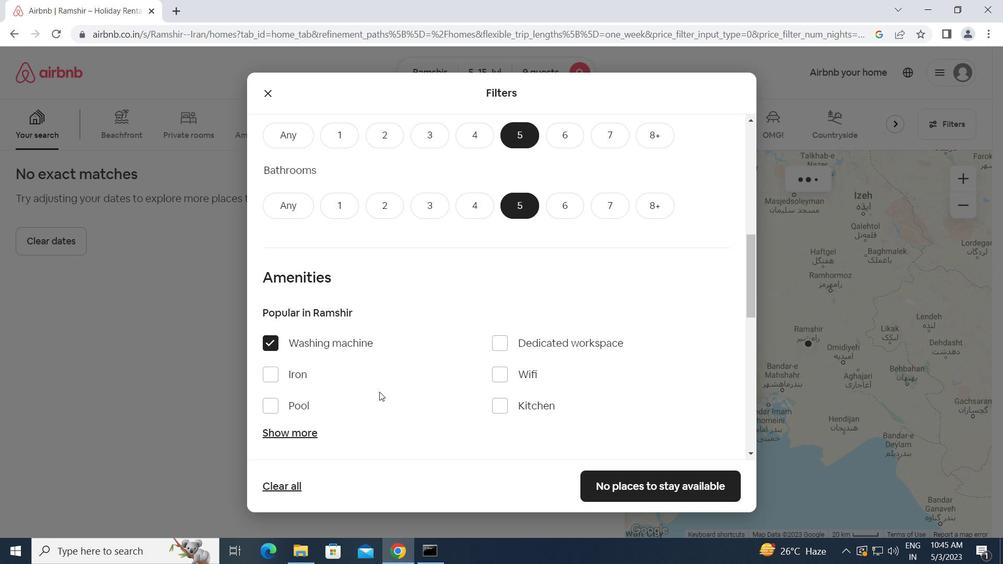
Action: Mouse scrolled (379, 391) with delta (0, 0)
Screenshot: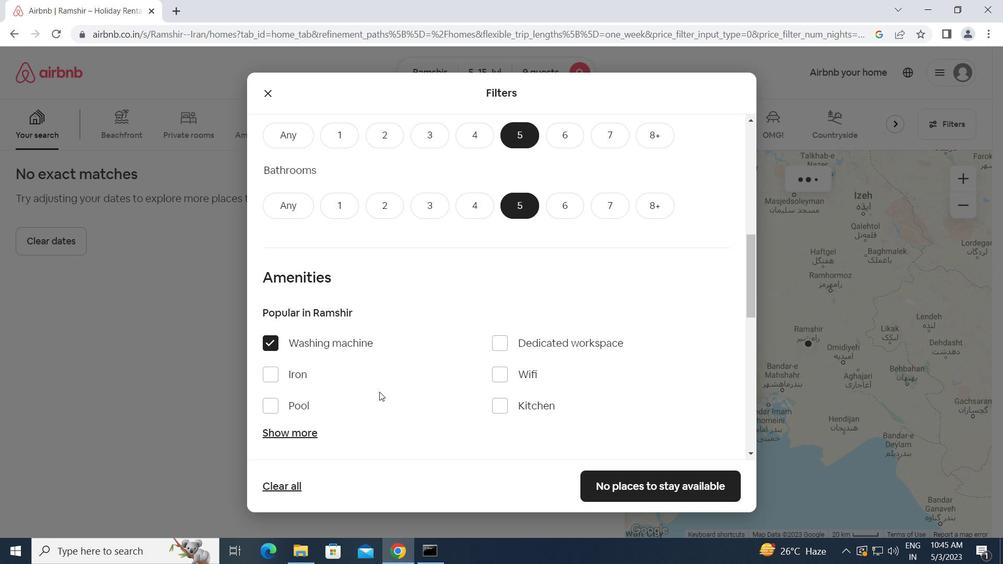 
Action: Mouse scrolled (379, 391) with delta (0, 0)
Screenshot: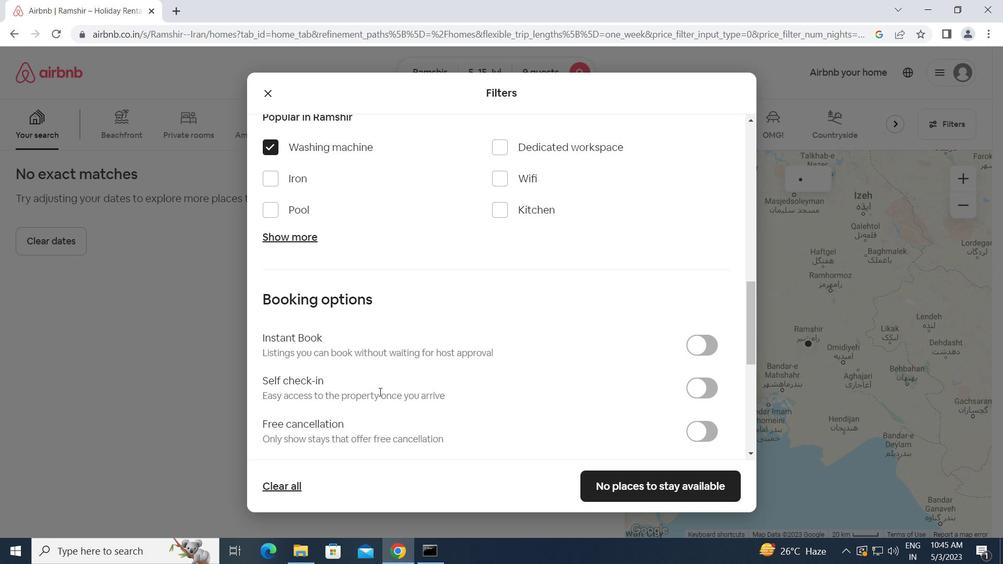 
Action: Mouse scrolled (379, 391) with delta (0, 0)
Screenshot: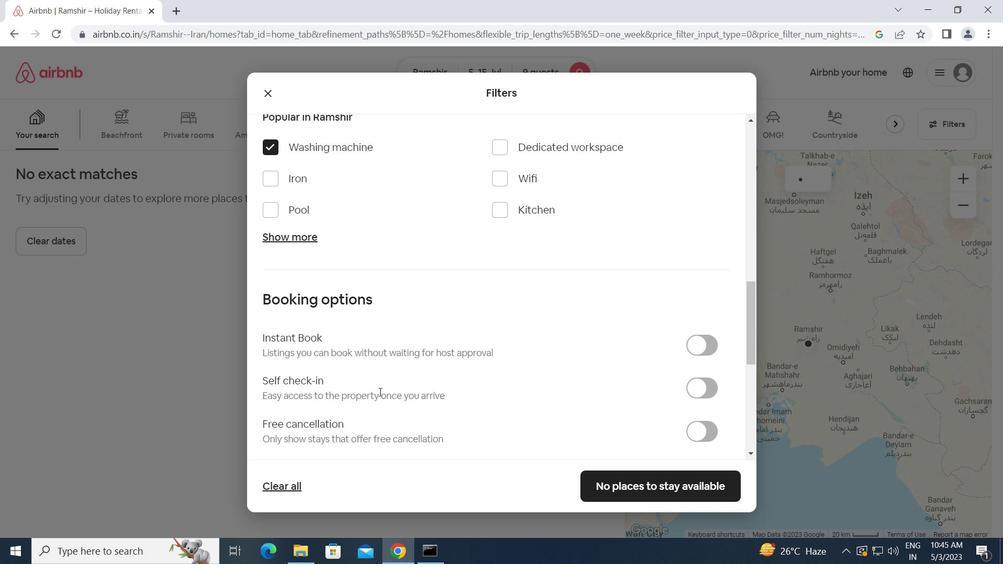 
Action: Mouse scrolled (379, 391) with delta (0, 0)
Screenshot: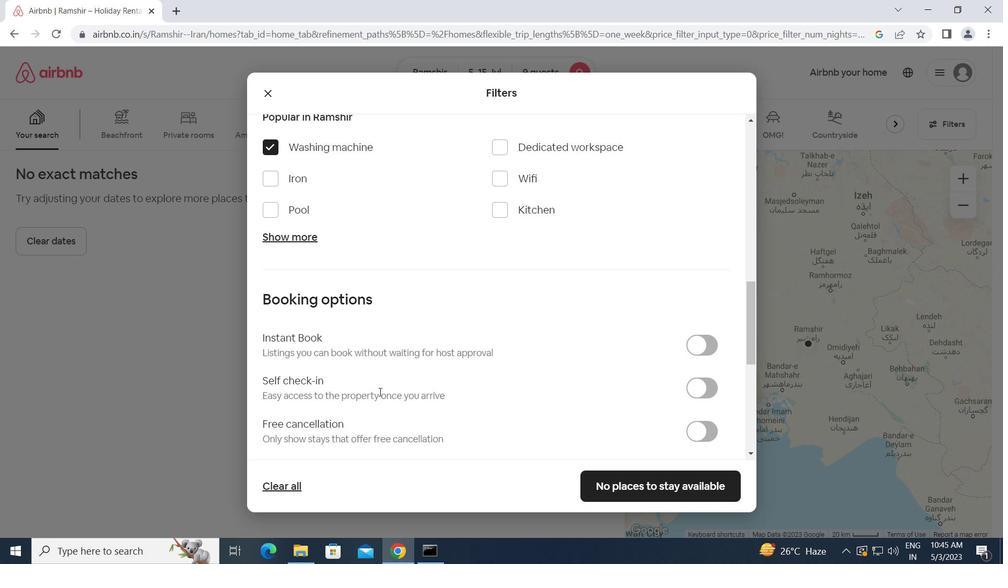
Action: Mouse scrolled (379, 391) with delta (0, 0)
Screenshot: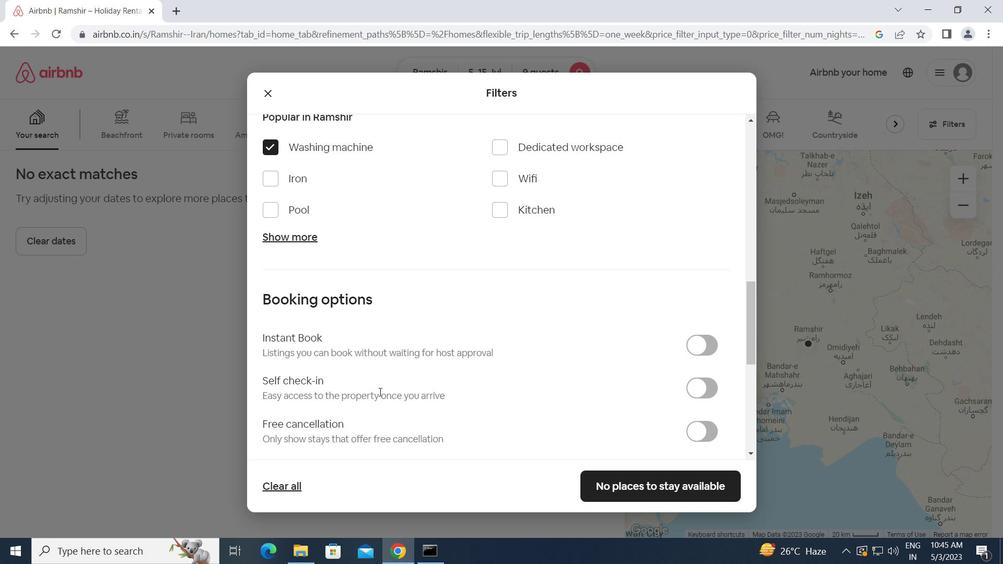 
Action: Mouse moved to (659, 262)
Screenshot: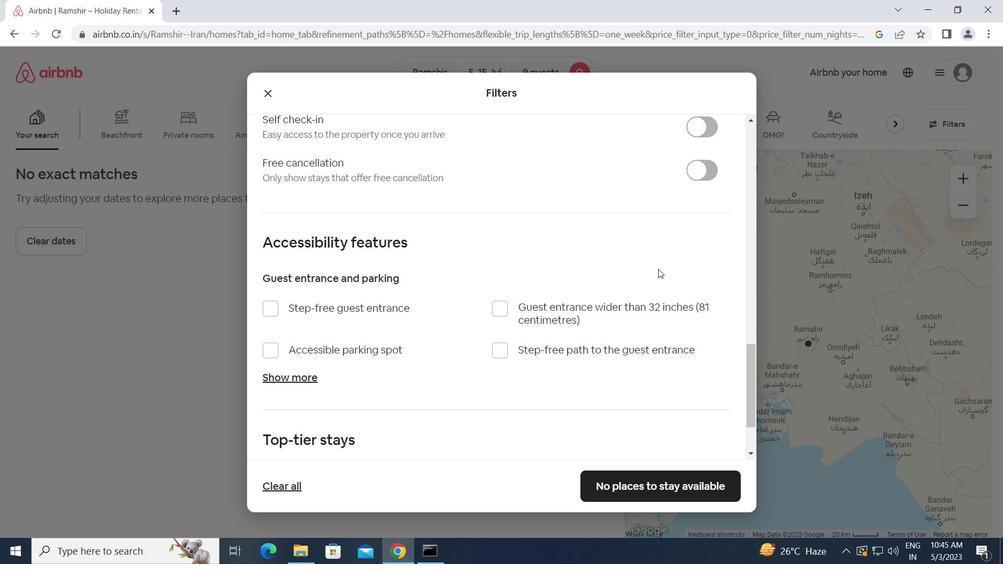 
Action: Mouse scrolled (659, 262) with delta (0, 0)
Screenshot: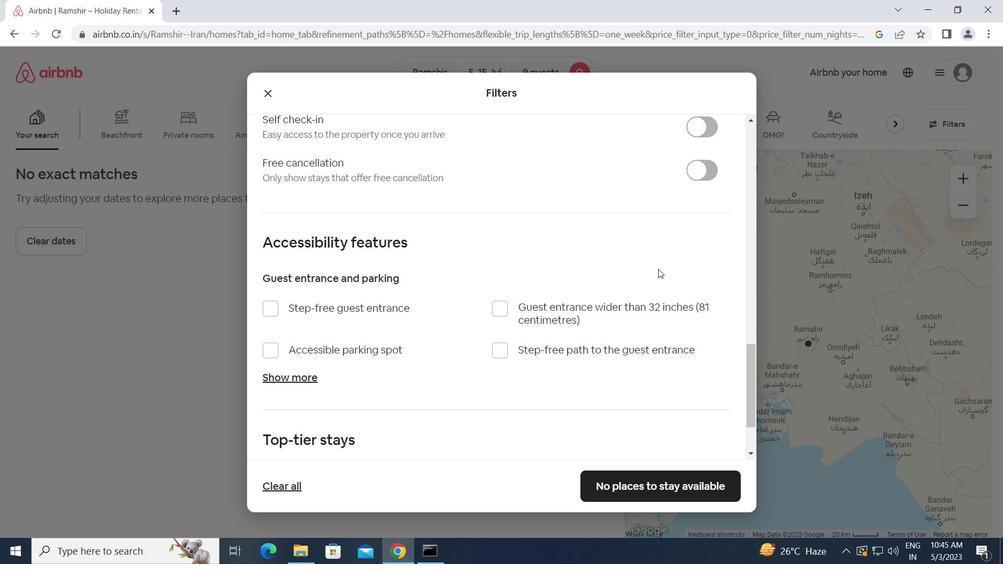 
Action: Mouse moved to (702, 185)
Screenshot: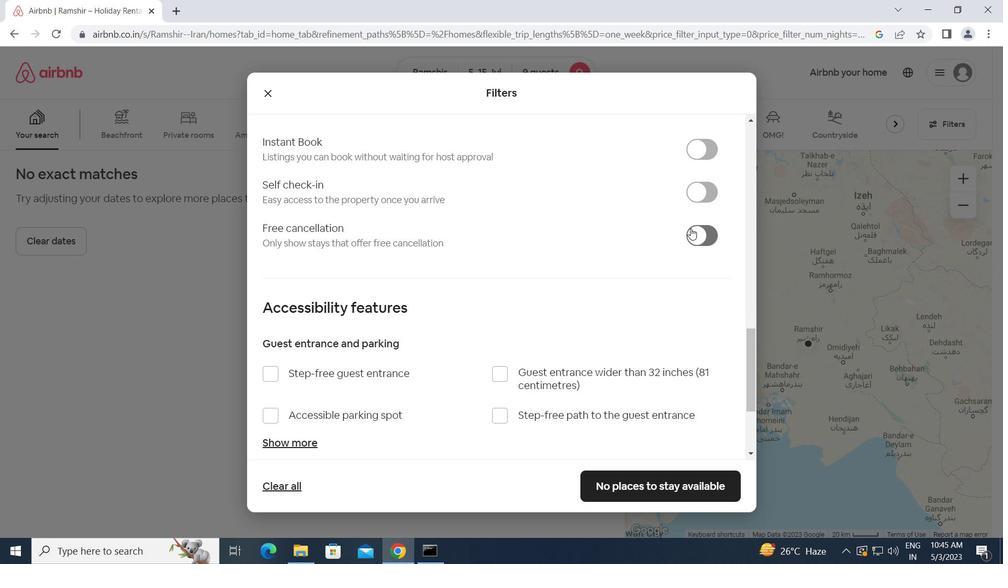 
Action: Mouse pressed left at (702, 185)
Screenshot: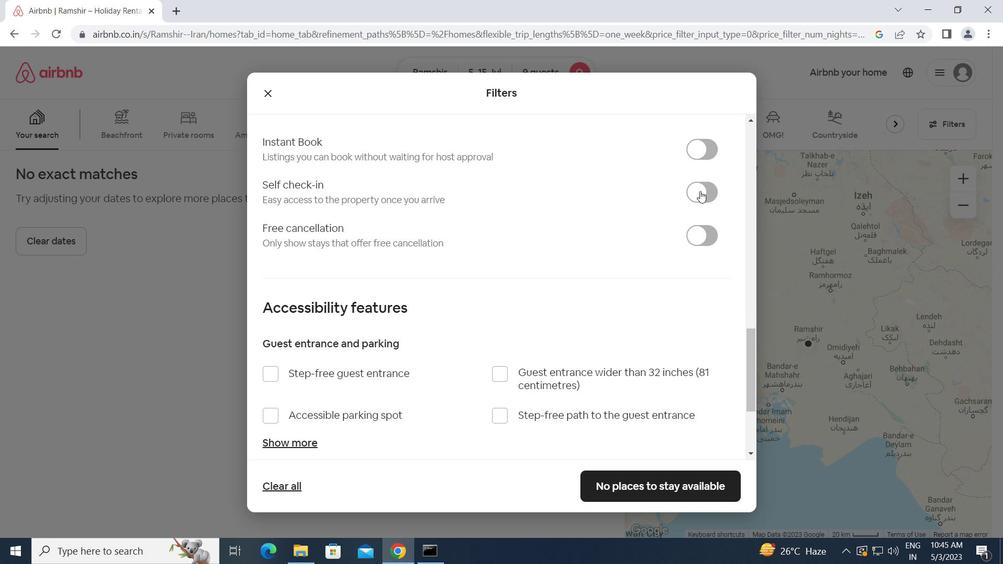 
Action: Mouse moved to (582, 319)
Screenshot: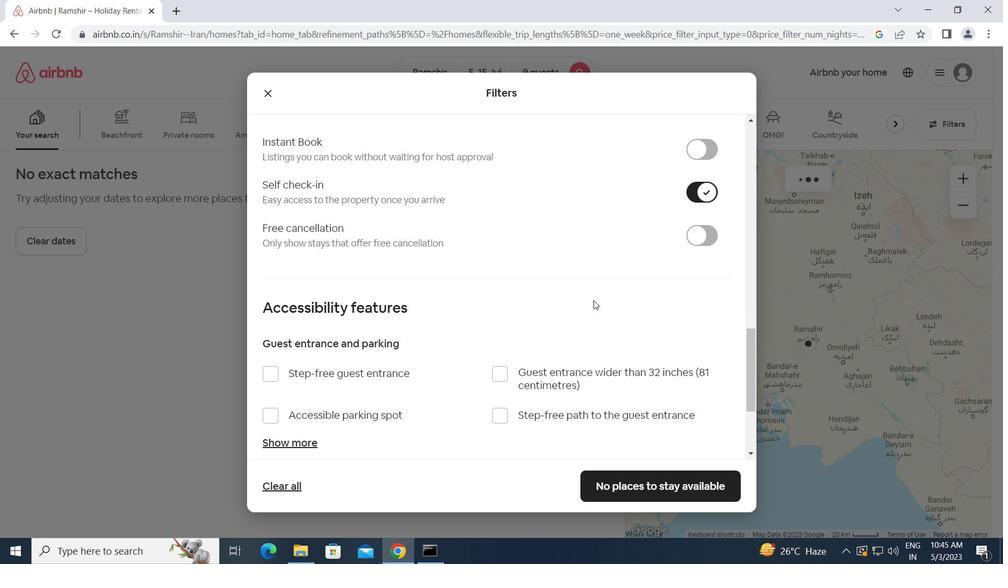 
Action: Mouse scrolled (582, 319) with delta (0, 0)
Screenshot: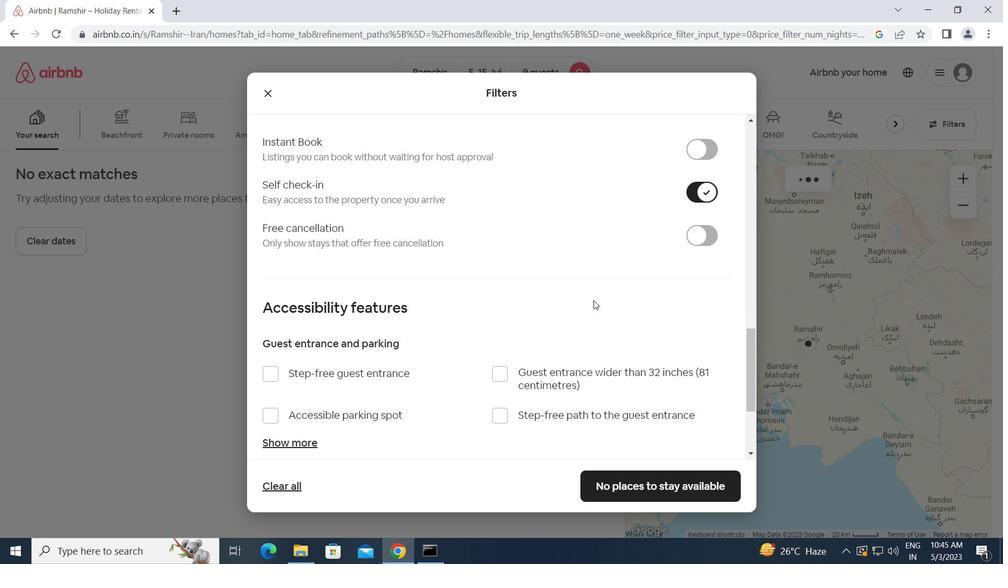 
Action: Mouse moved to (580, 322)
Screenshot: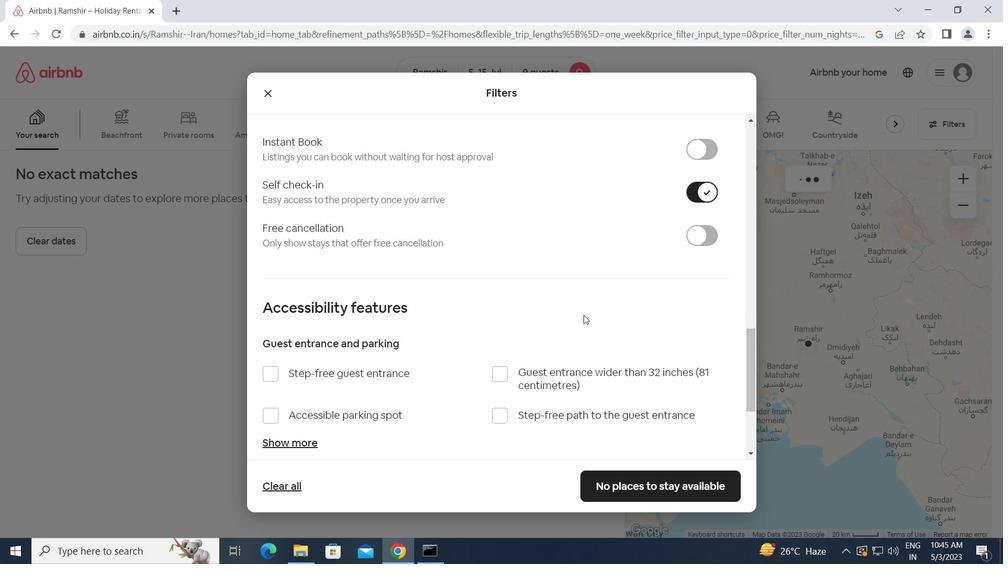 
Action: Mouse scrolled (580, 322) with delta (0, 0)
Screenshot: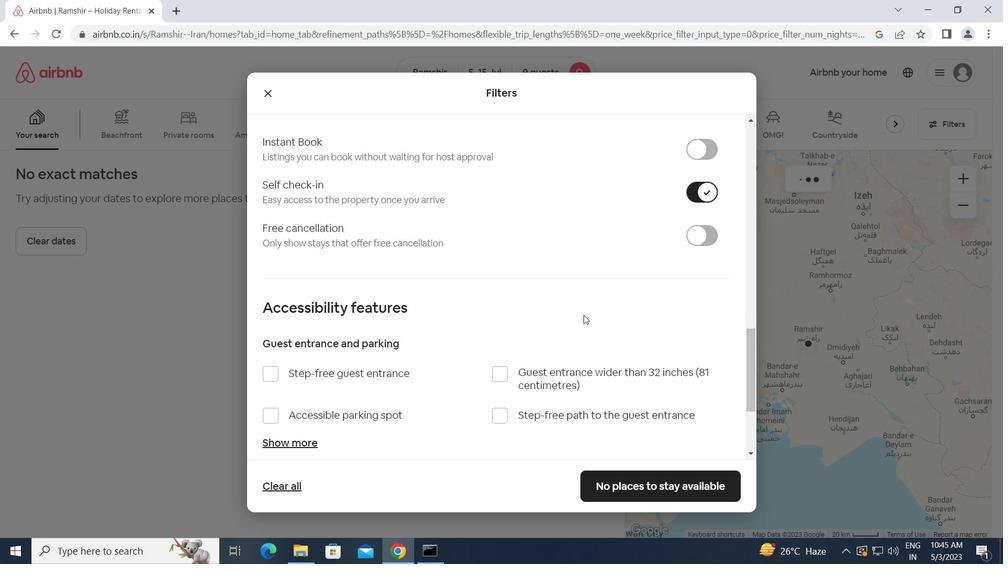 
Action: Mouse scrolled (580, 322) with delta (0, 0)
Screenshot: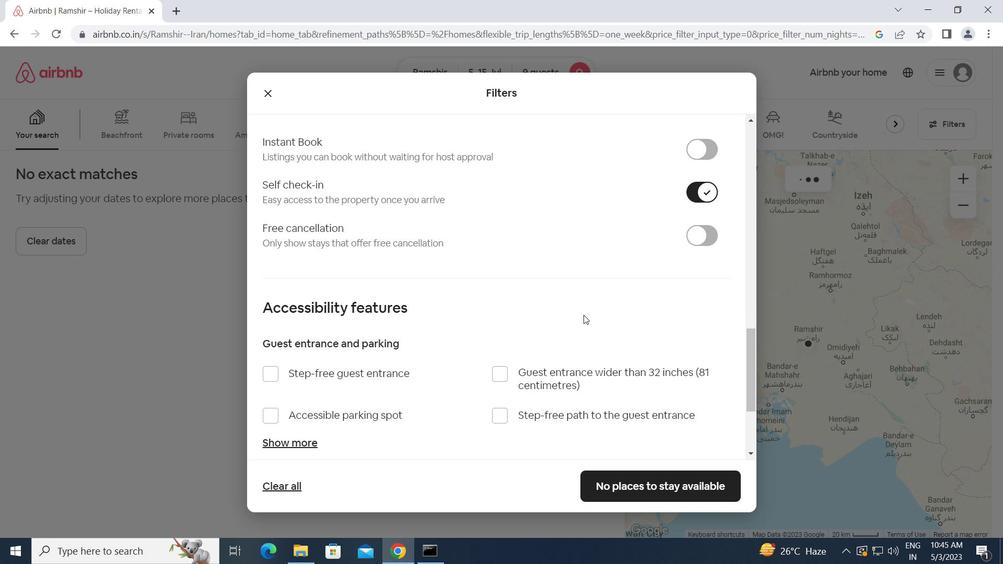 
Action: Mouse scrolled (580, 322) with delta (0, 0)
Screenshot: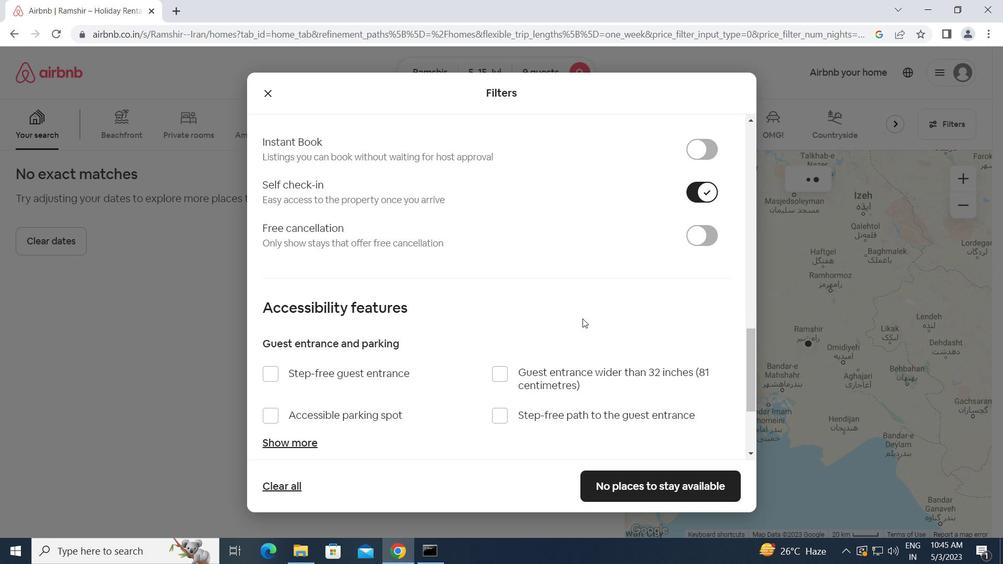 
Action: Mouse scrolled (580, 322) with delta (0, 0)
Screenshot: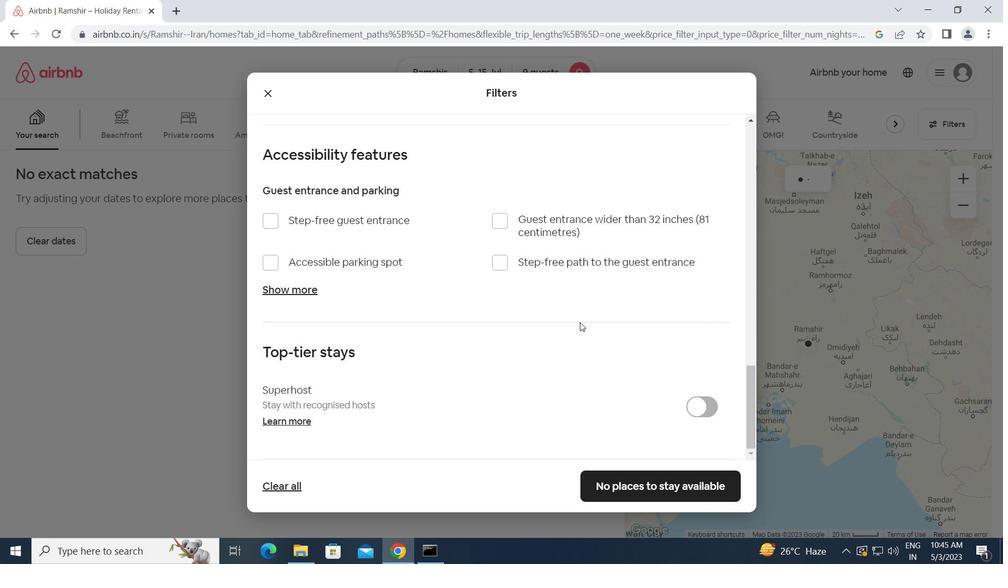 
Action: Mouse scrolled (580, 322) with delta (0, 0)
Screenshot: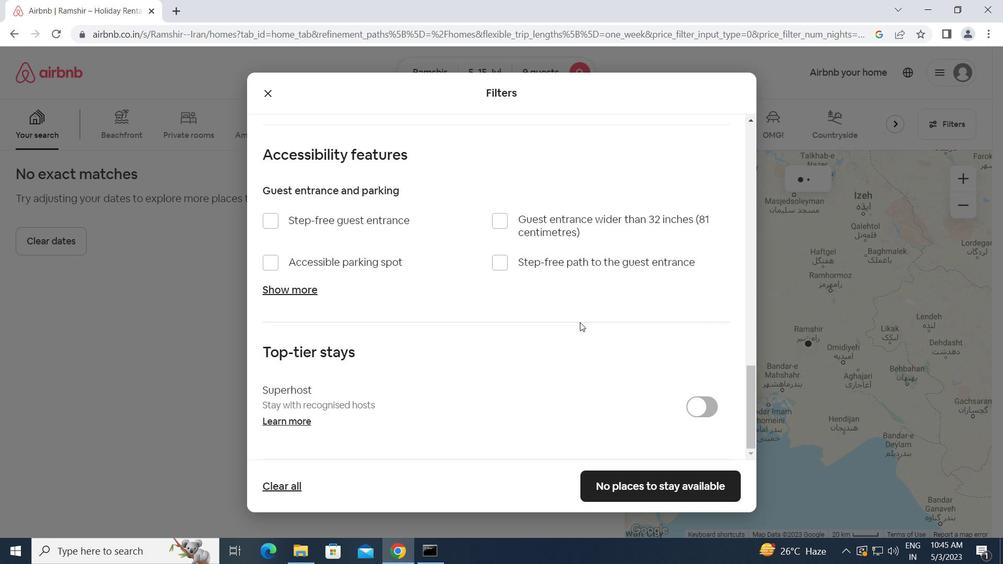 
Action: Mouse scrolled (580, 322) with delta (0, 0)
Screenshot: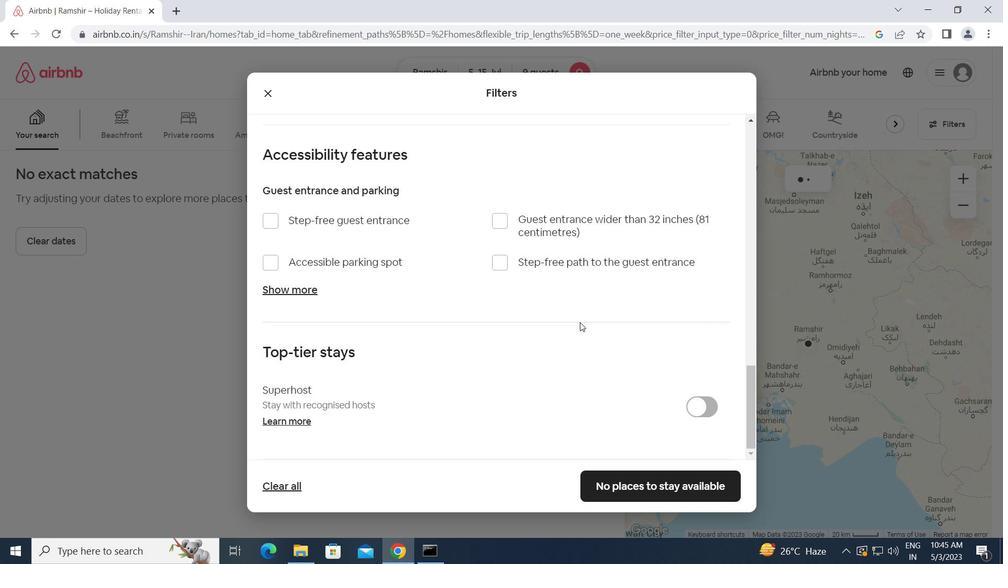 
Action: Mouse scrolled (580, 322) with delta (0, 0)
Screenshot: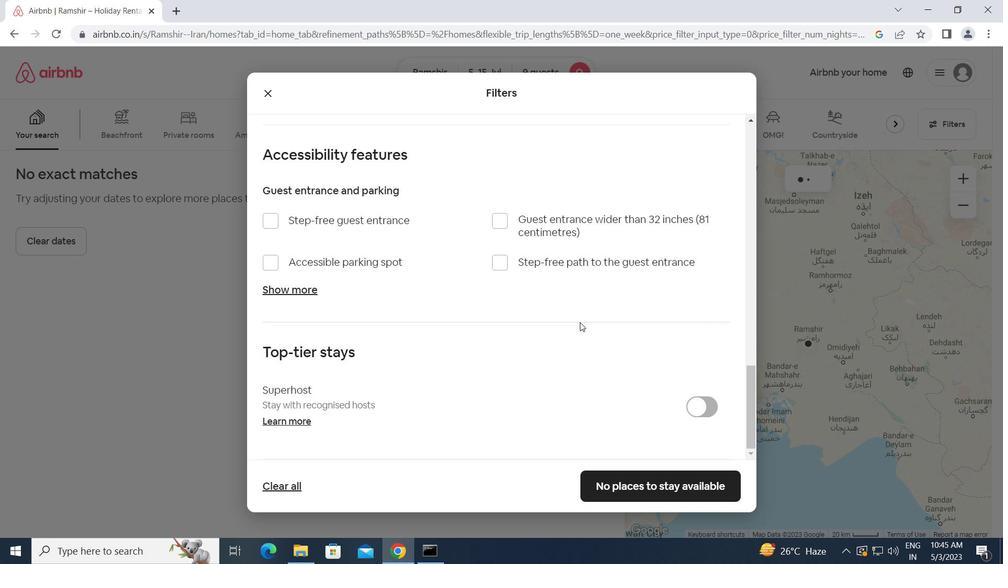 
Action: Mouse scrolled (580, 322) with delta (0, 0)
Screenshot: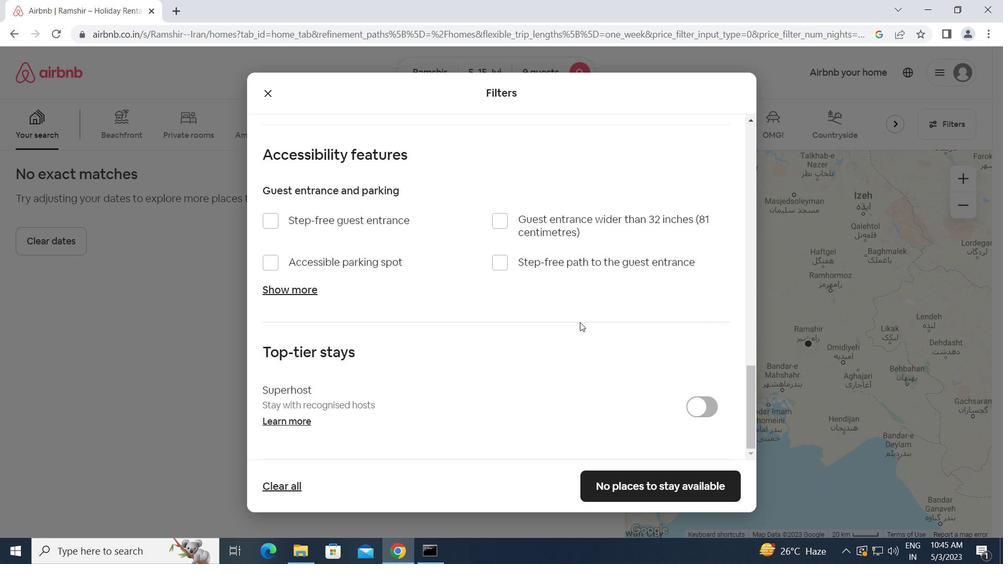 
Action: Mouse scrolled (580, 323) with delta (0, 0)
Screenshot: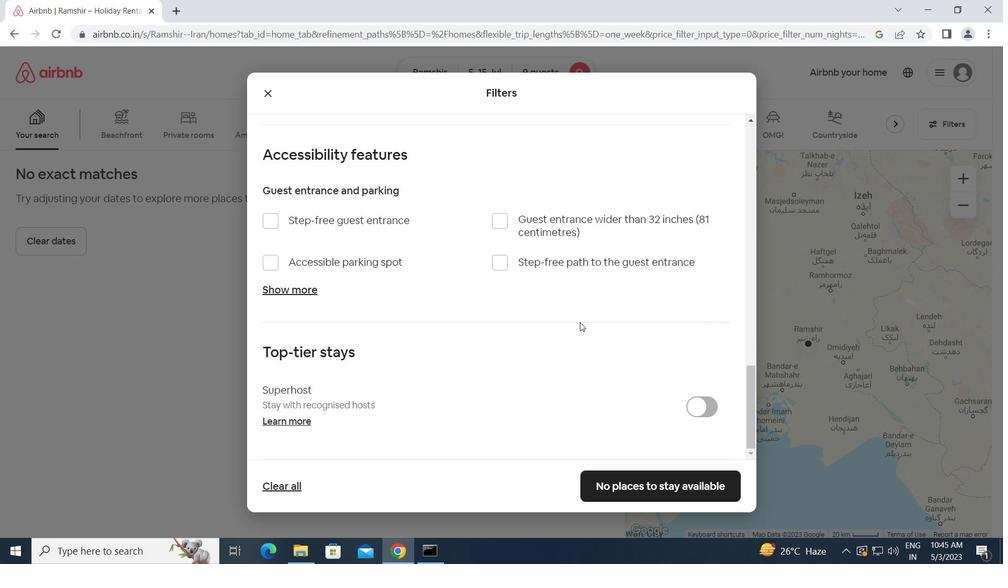 
Action: Mouse moved to (602, 485)
Screenshot: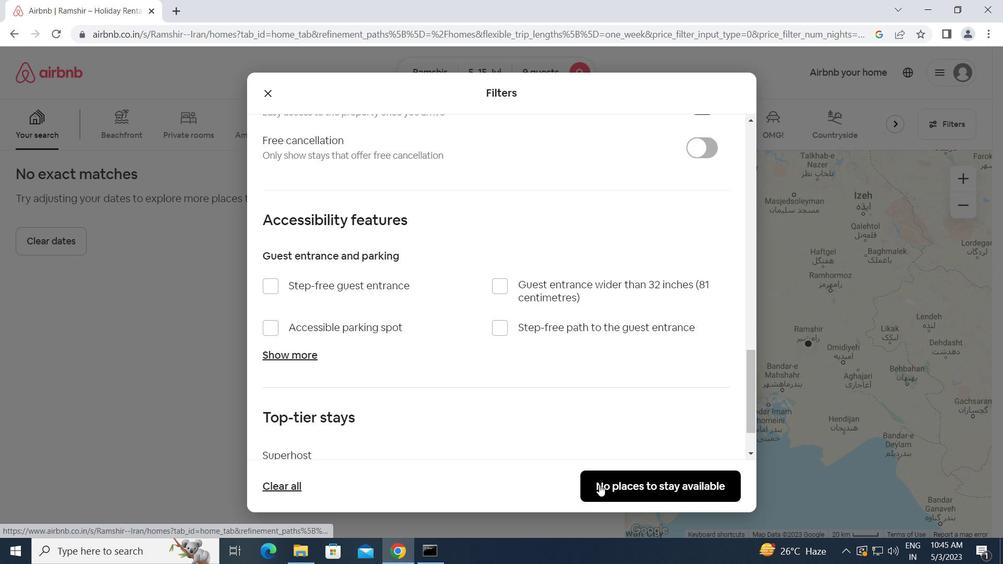 
Action: Mouse scrolled (602, 484) with delta (0, 0)
Screenshot: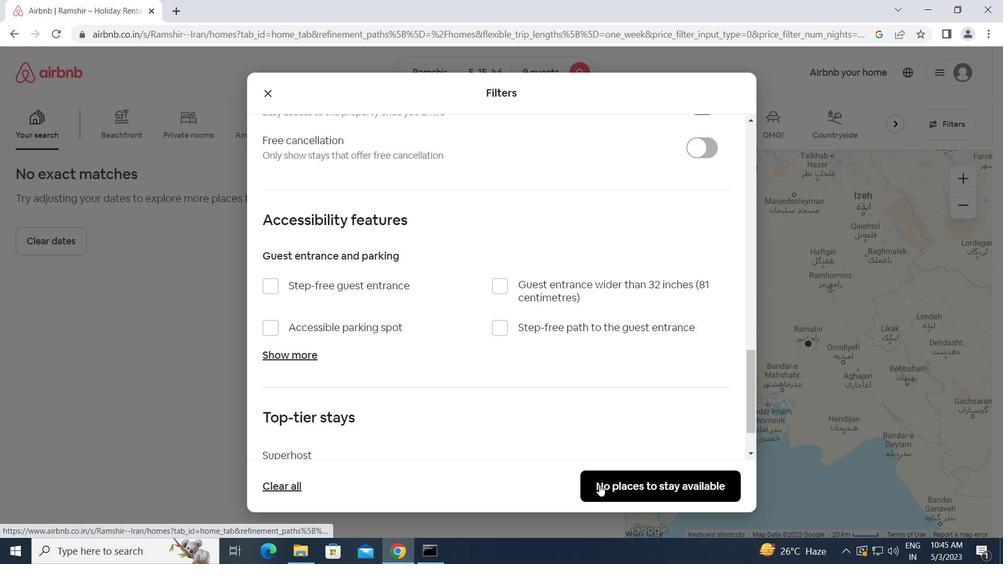
Action: Mouse scrolled (602, 484) with delta (0, 0)
Screenshot: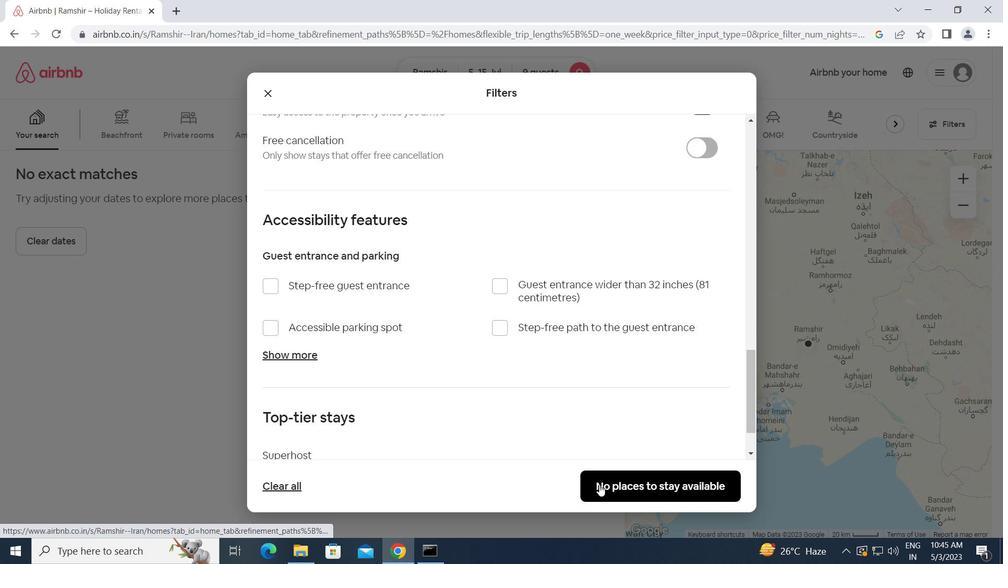 
Action: Mouse scrolled (602, 484) with delta (0, 0)
Screenshot: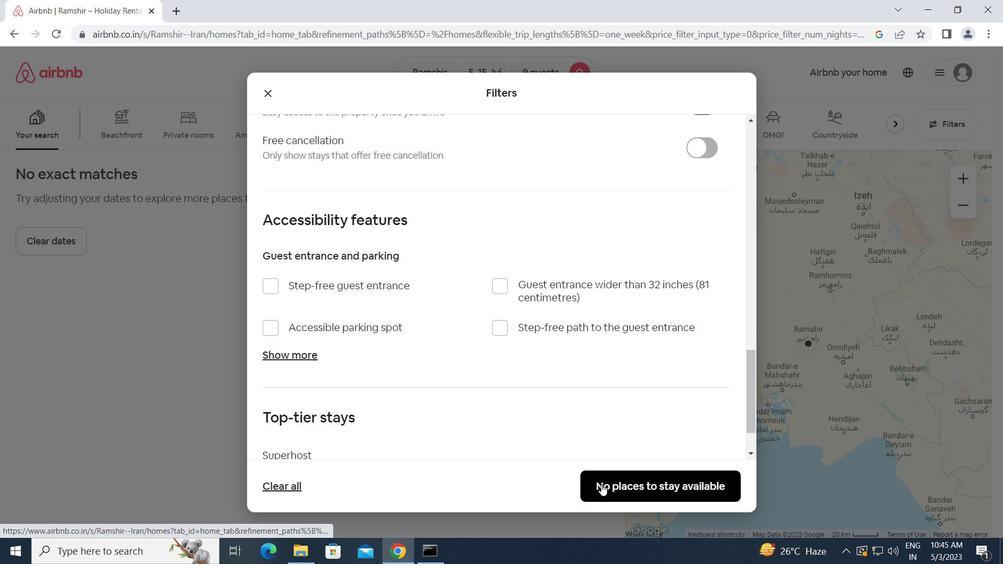 
Action: Mouse moved to (606, 384)
Screenshot: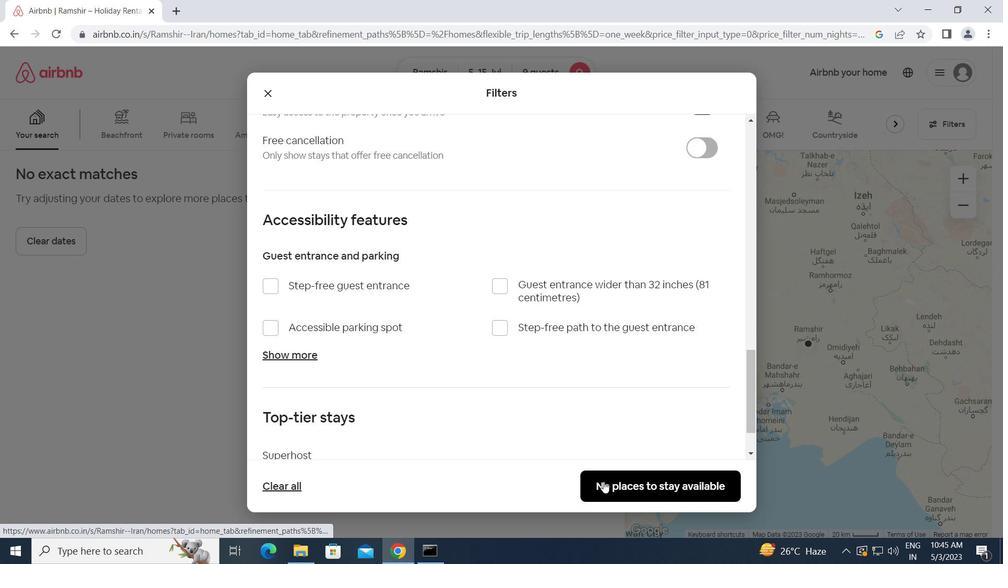 
Action: Mouse scrolled (606, 385) with delta (0, 0)
Screenshot: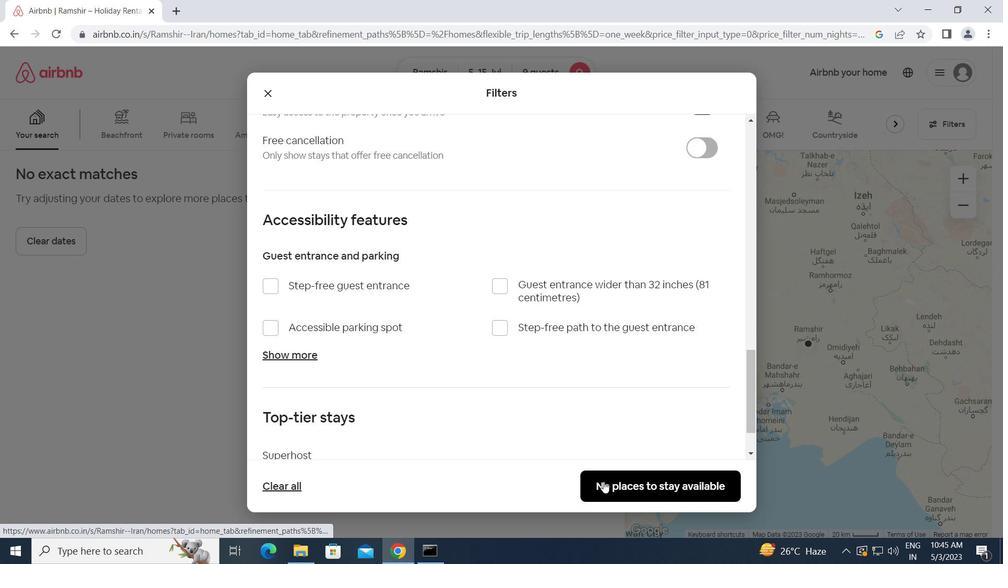 
Action: Mouse scrolled (606, 384) with delta (0, 0)
Screenshot: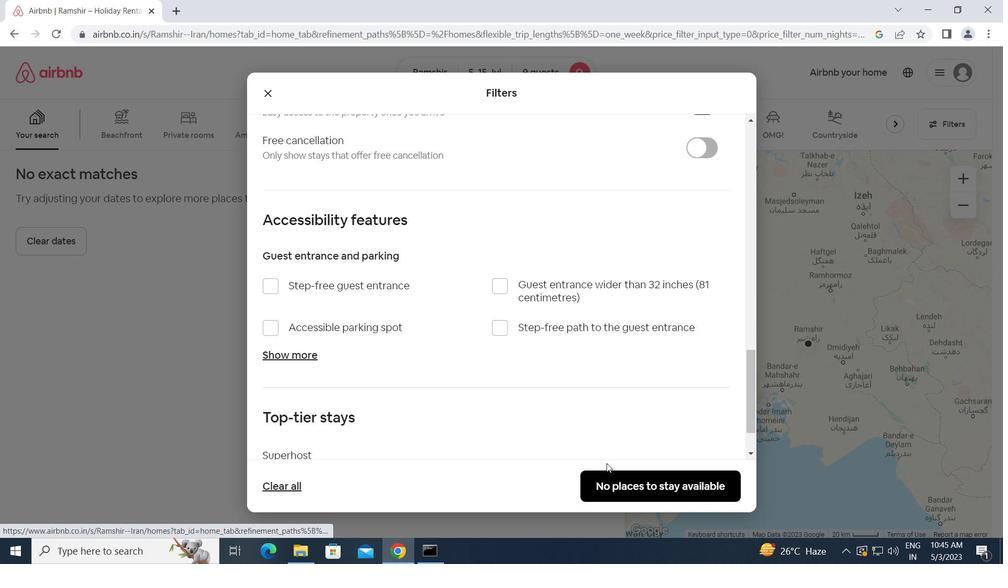 
Action: Mouse scrolled (606, 384) with delta (0, 0)
Screenshot: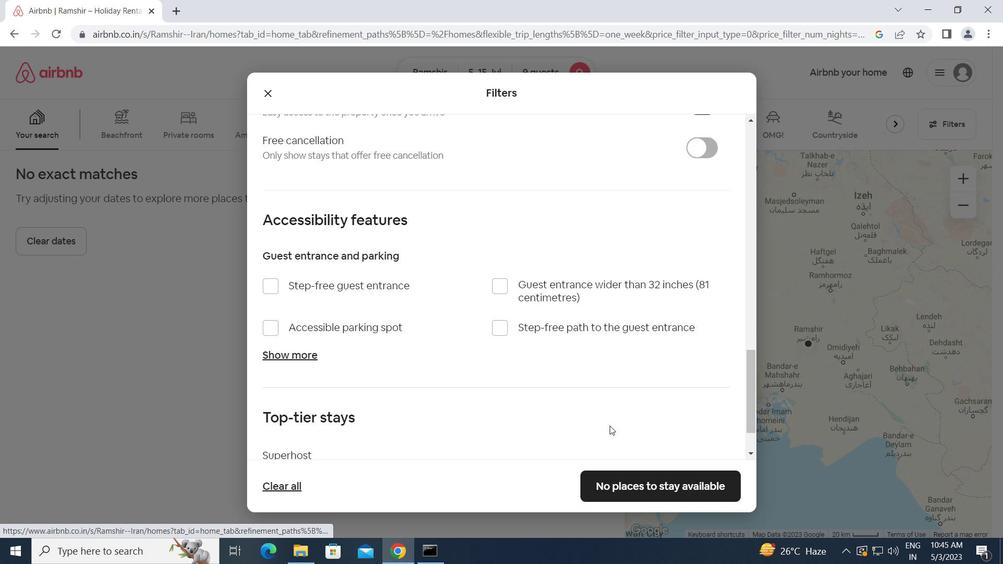 
Action: Mouse scrolled (606, 384) with delta (0, 0)
Screenshot: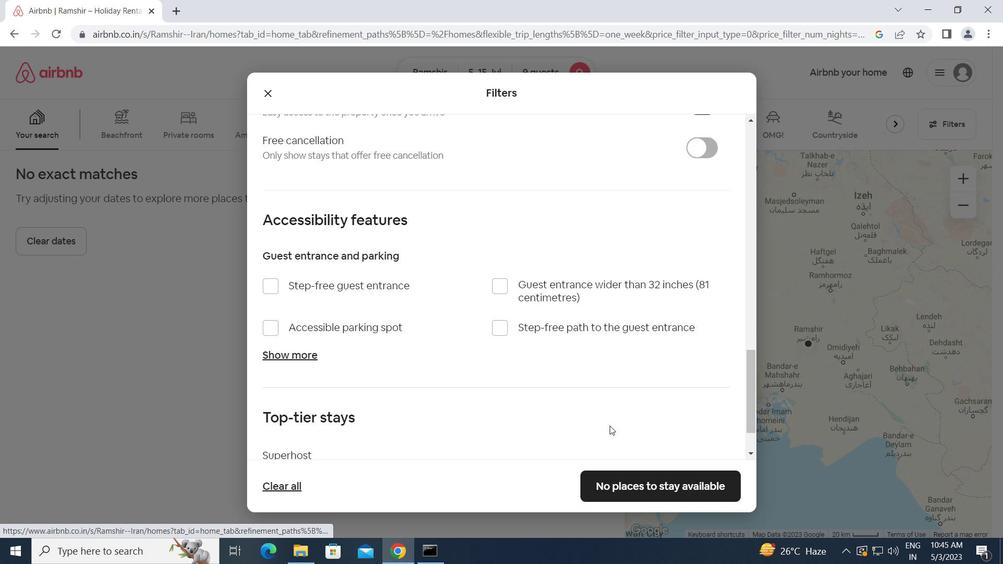 
Action: Mouse scrolled (606, 384) with delta (0, 0)
Screenshot: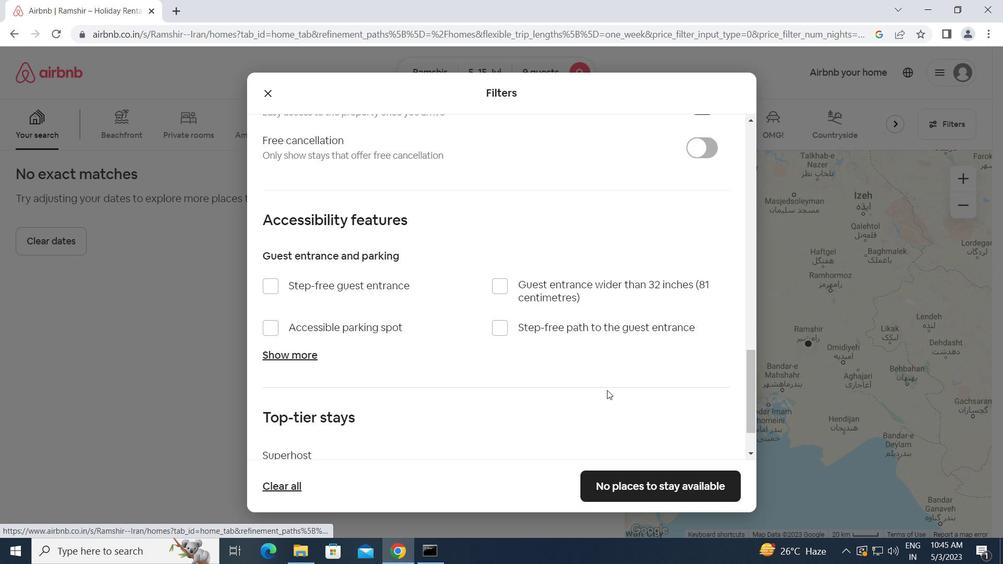 
Action: Mouse scrolled (606, 384) with delta (0, 0)
Screenshot: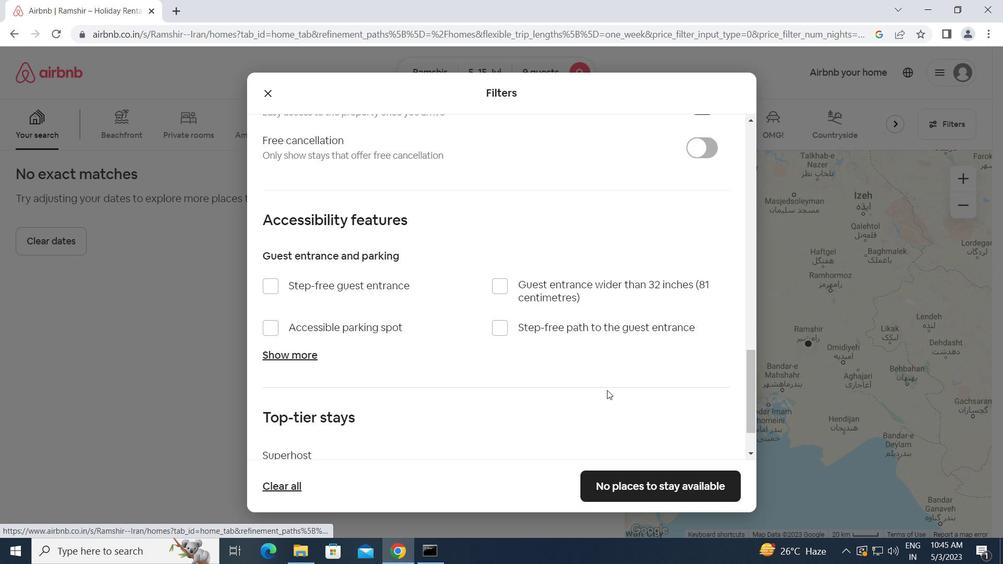 
Action: Mouse moved to (631, 475)
Screenshot: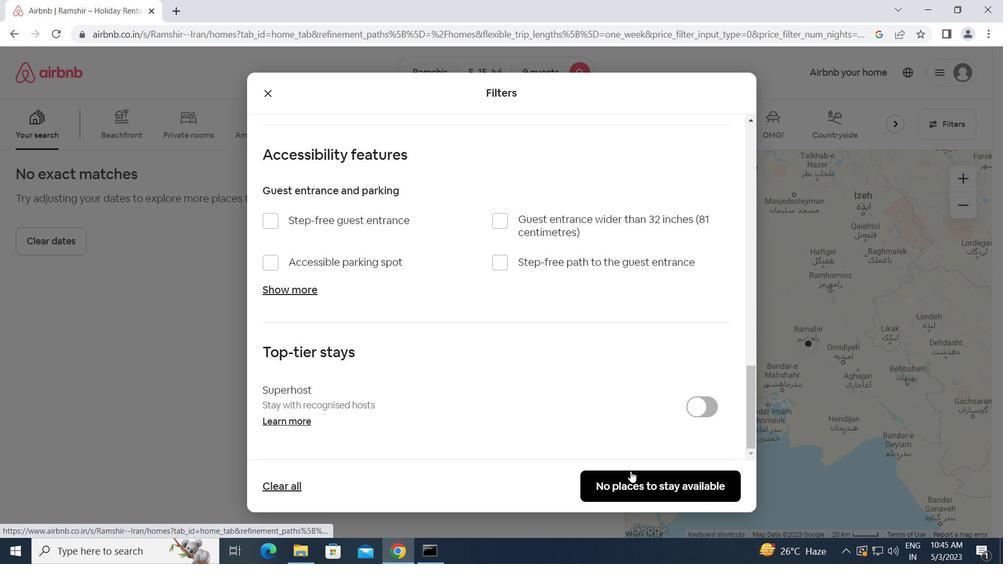 
Action: Mouse pressed left at (631, 475)
Screenshot: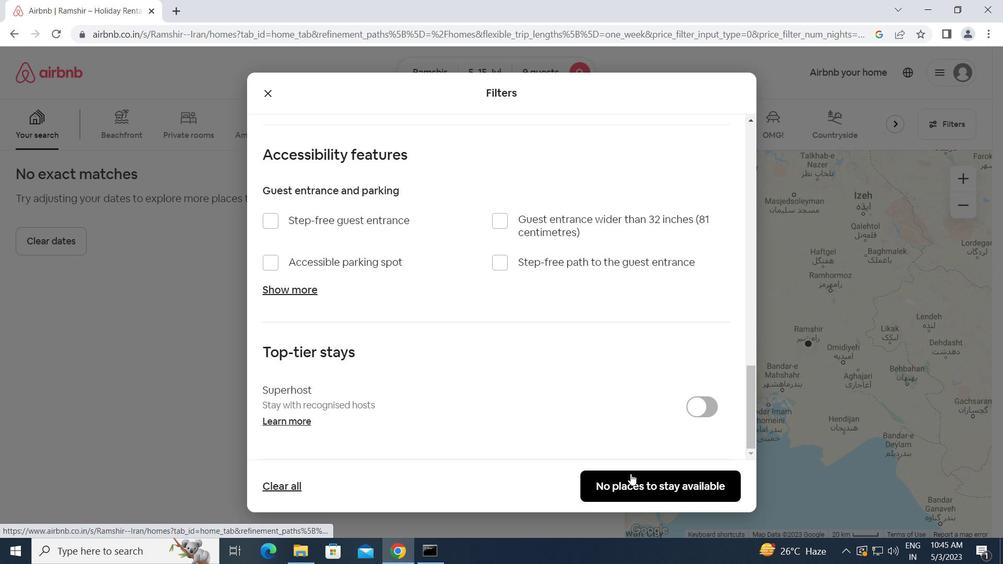 
